 Task: Add an event with the title Second Interview with Robert, date '2024/03/23', time 7:30 AM to 9:30 AMand add a description: Participants will explore techniques for building rapport and establishing positive relationships with team members. They will learn how to create a supportive and inclusive communication environment, fostering trust, respect, and collaboration., put the event into Orange category . Add location for the event as: Kolkata, India, logged in from the account softage.8@softage.netand send the event invitation to softage.6@softage.net and softage.7@softage.net. Set a reminder for the event 83 day before
Action: Mouse moved to (100, 130)
Screenshot: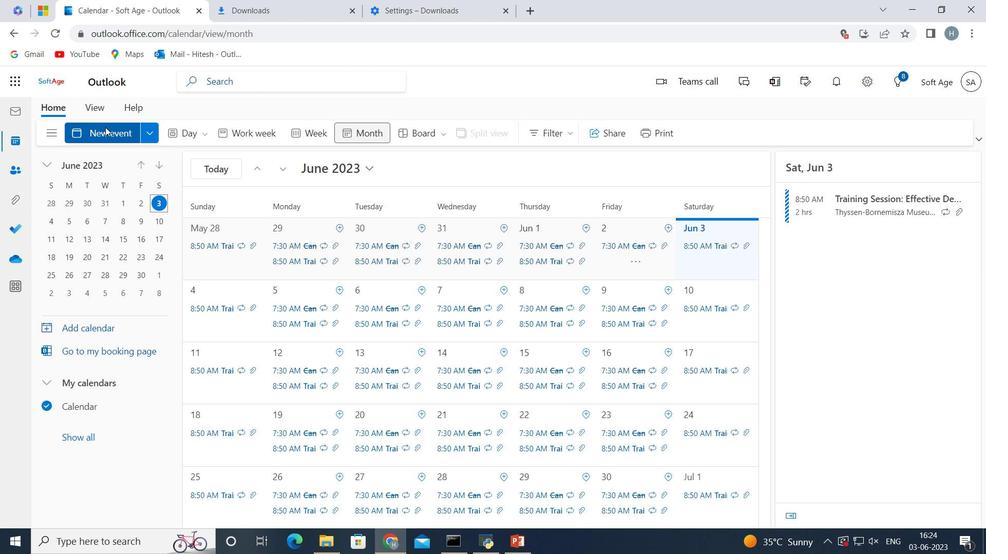 
Action: Mouse pressed left at (100, 130)
Screenshot: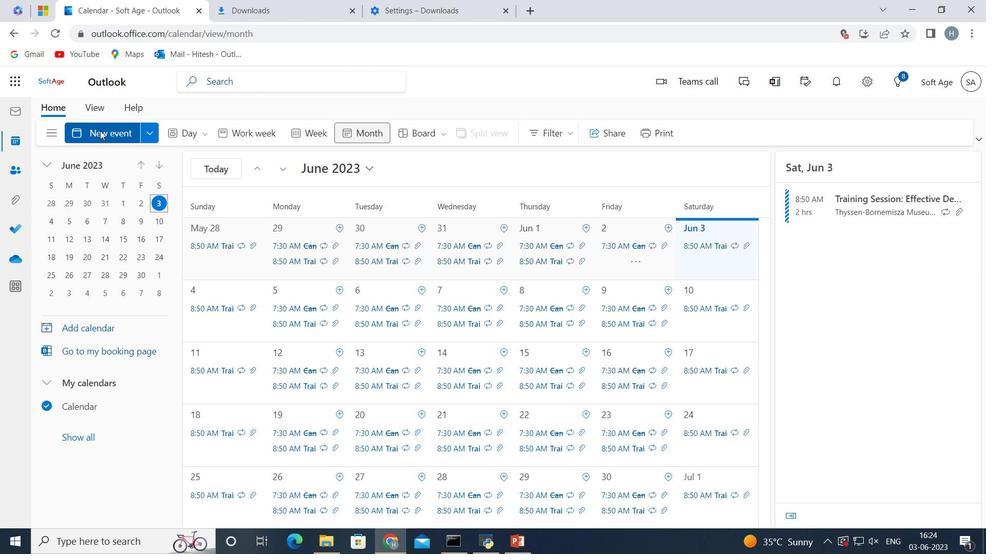 
Action: Mouse moved to (248, 213)
Screenshot: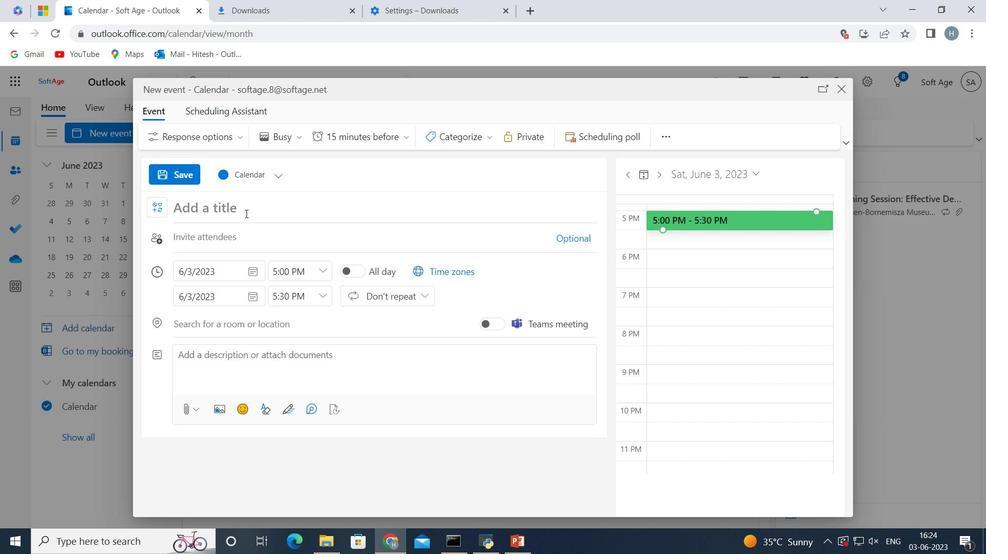
Action: Mouse pressed left at (248, 213)
Screenshot: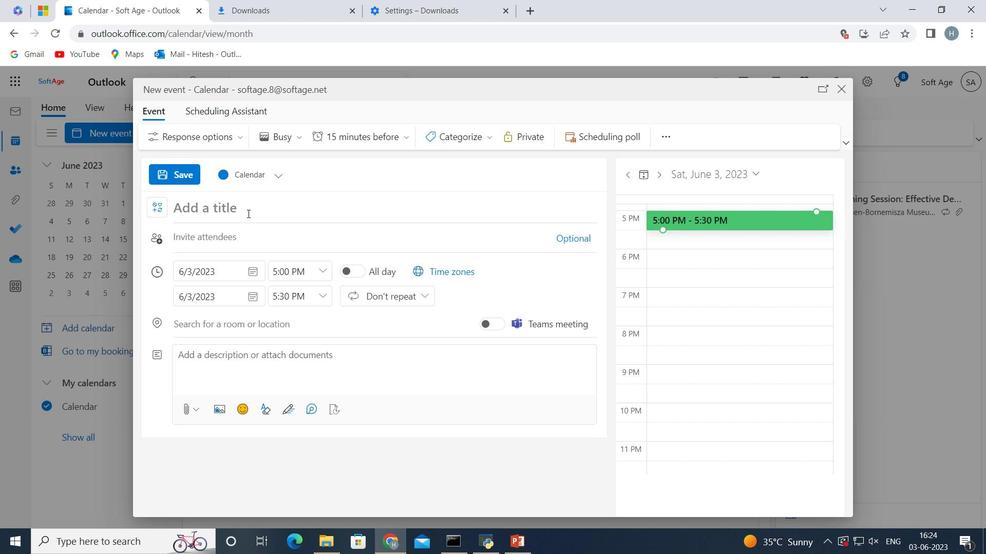
Action: Key pressed <Key.shift><Key.shift>Second<Key.space><Key.shift>Interview<Key.space>with<Key.space><Key.shift><Key.shift><Key.shift>Robert
Screenshot: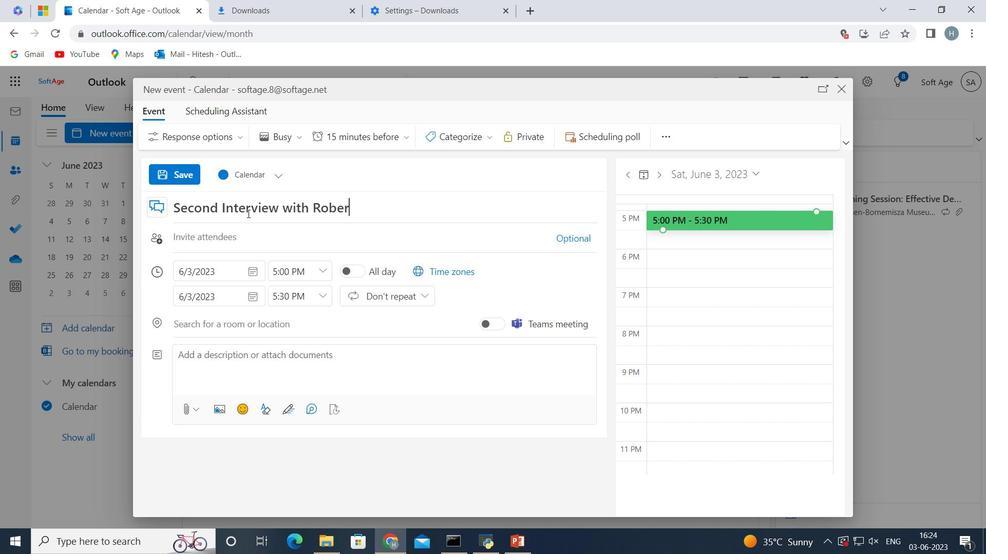 
Action: Mouse moved to (253, 269)
Screenshot: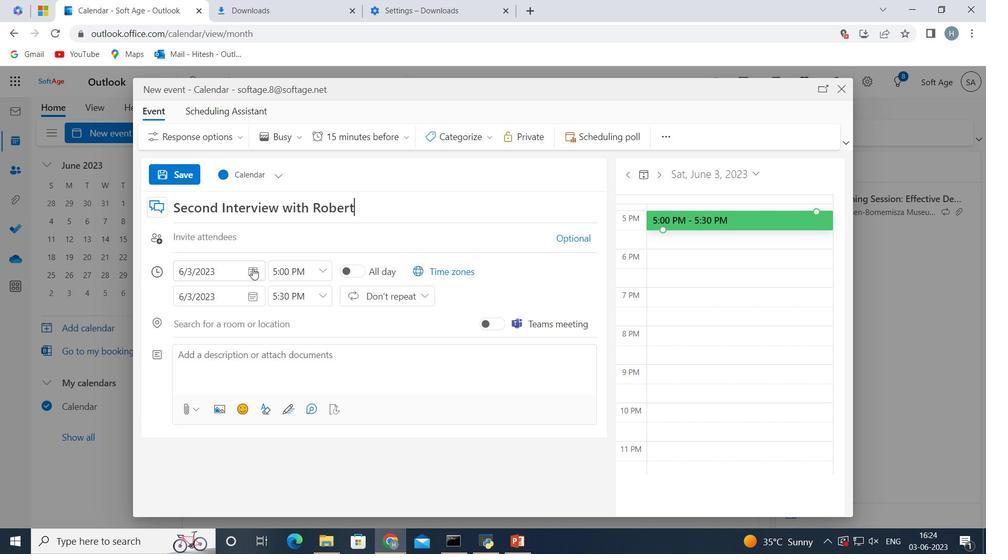 
Action: Mouse pressed left at (253, 269)
Screenshot: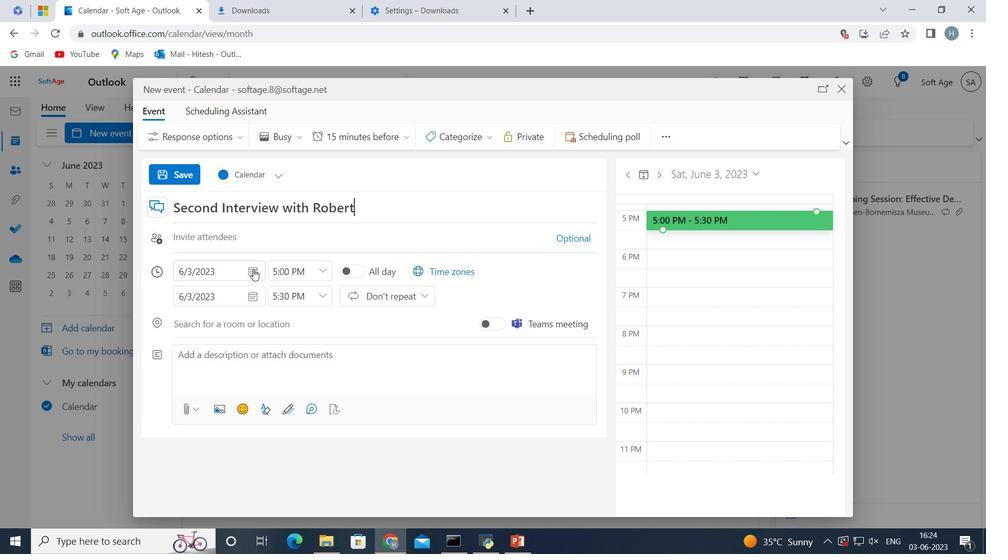 
Action: Mouse moved to (232, 298)
Screenshot: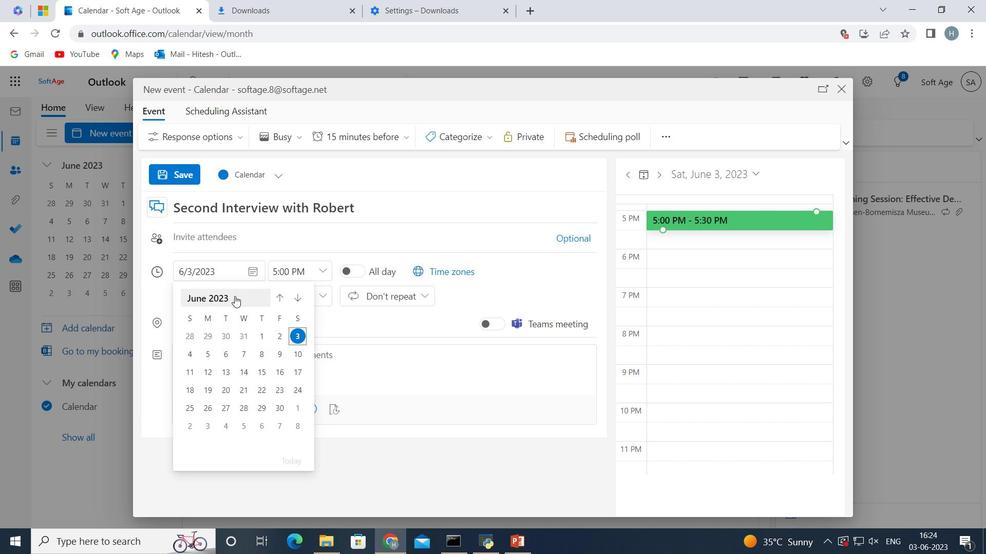 
Action: Mouse pressed left at (232, 298)
Screenshot: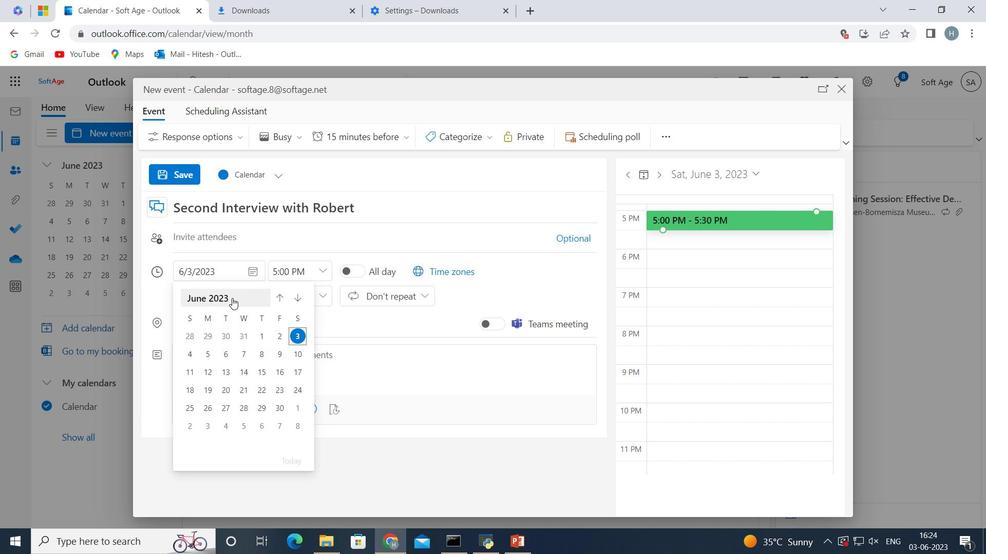 
Action: Mouse pressed left at (232, 298)
Screenshot: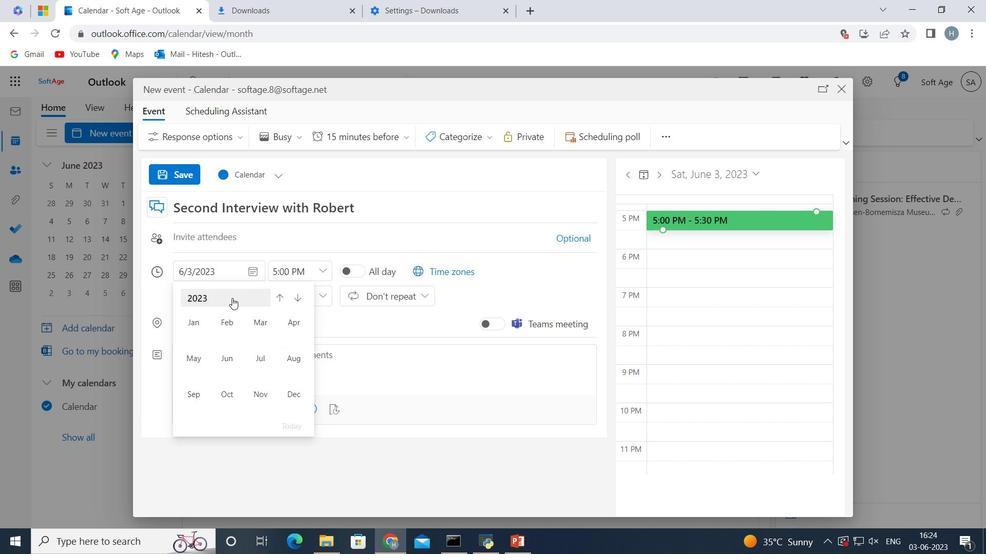 
Action: Mouse moved to (197, 357)
Screenshot: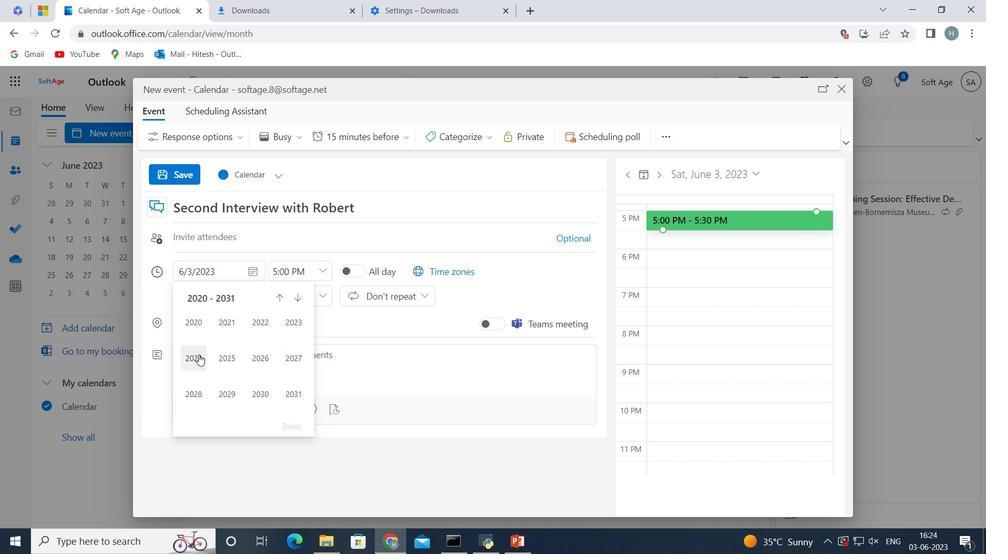 
Action: Mouse pressed left at (197, 357)
Screenshot: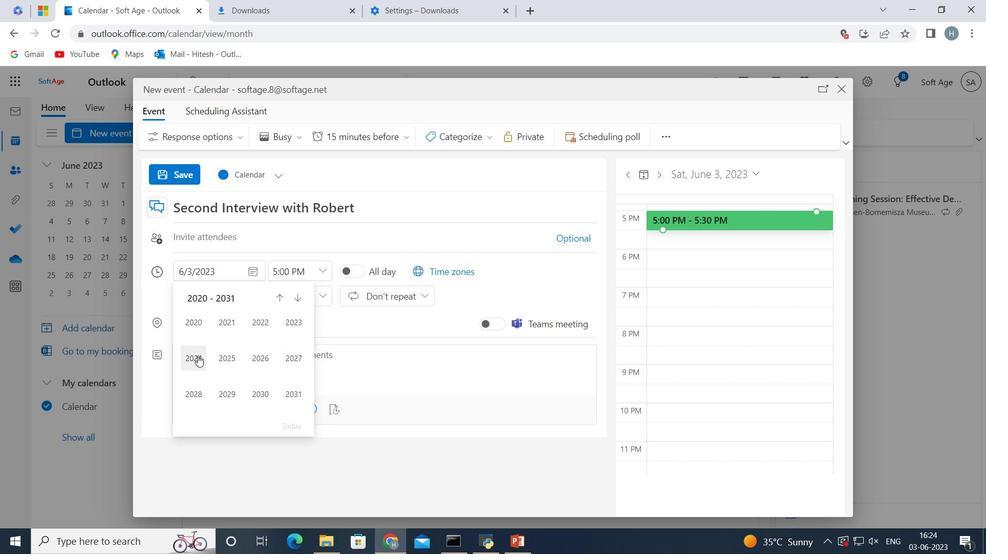 
Action: Mouse moved to (254, 328)
Screenshot: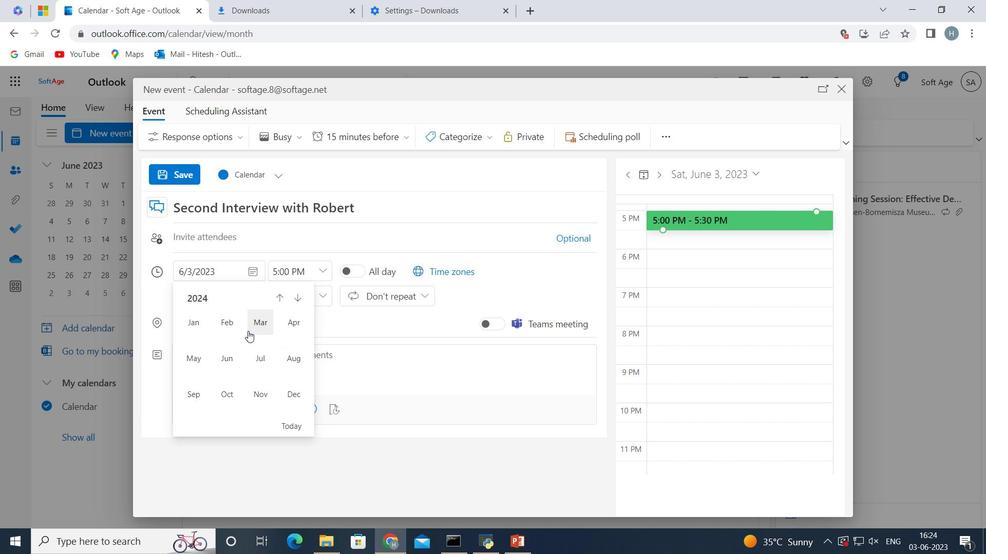 
Action: Mouse pressed left at (254, 328)
Screenshot: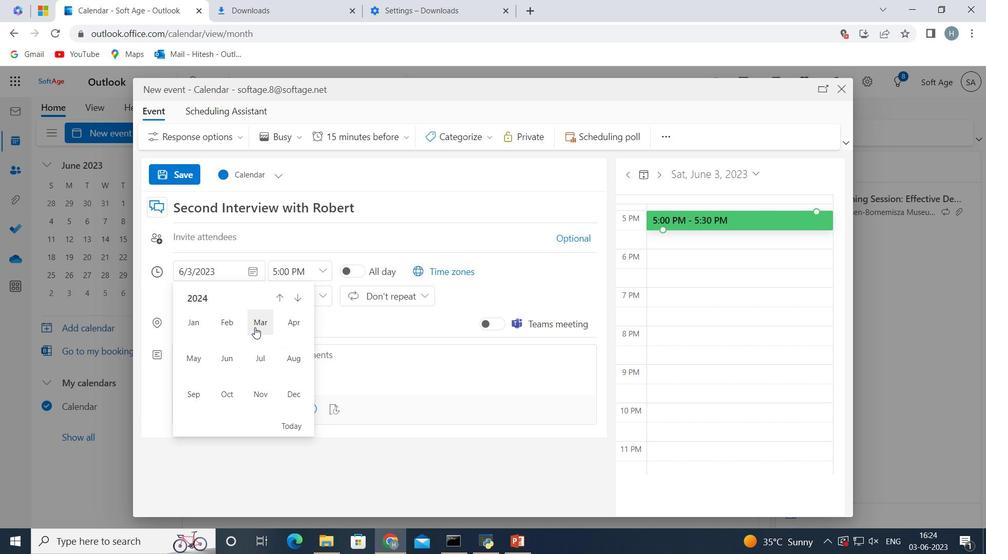 
Action: Mouse moved to (293, 388)
Screenshot: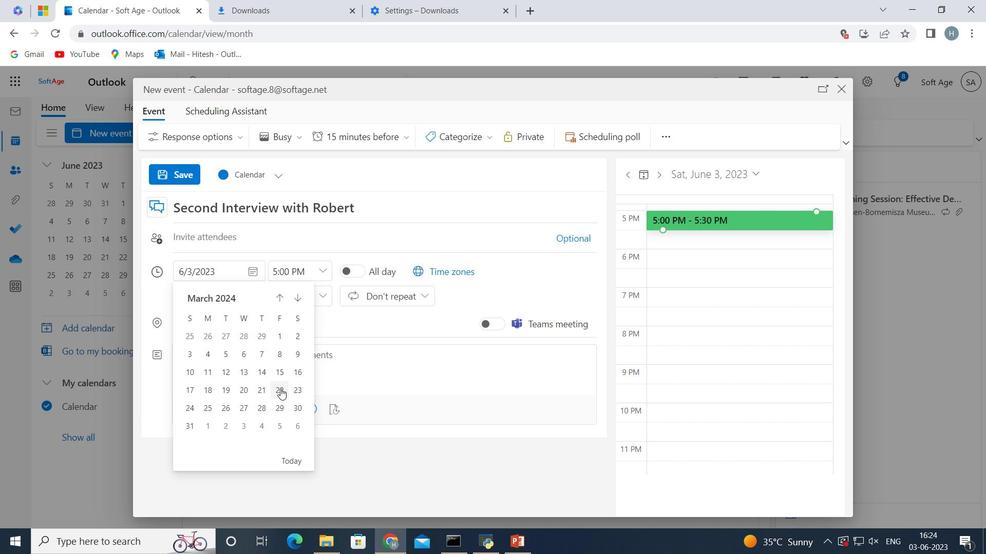 
Action: Mouse pressed left at (293, 388)
Screenshot: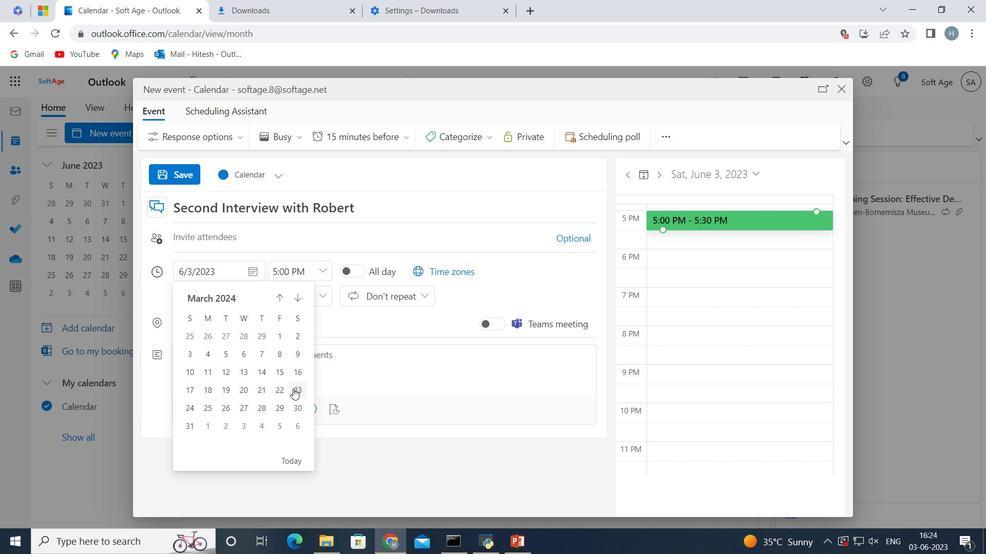 
Action: Mouse moved to (315, 272)
Screenshot: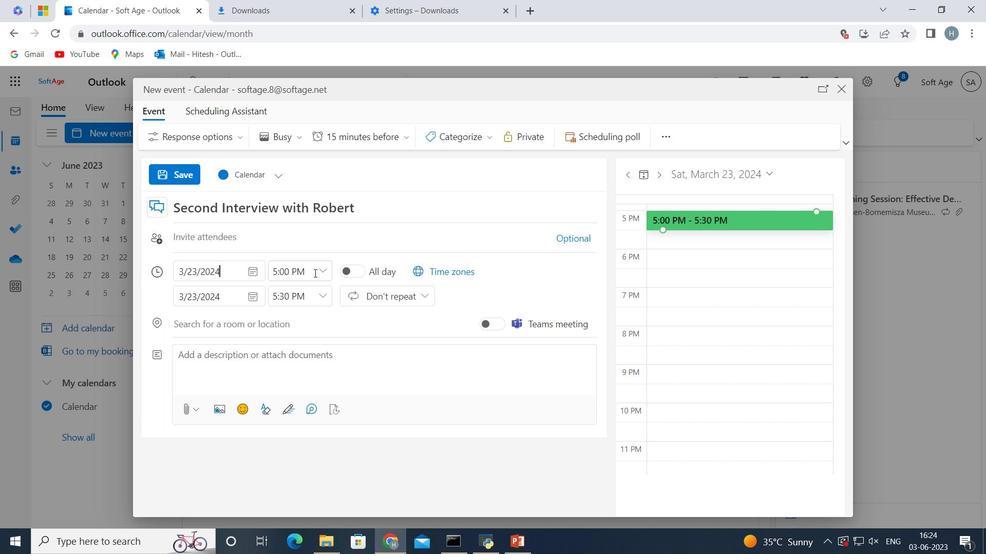 
Action: Mouse pressed left at (315, 272)
Screenshot: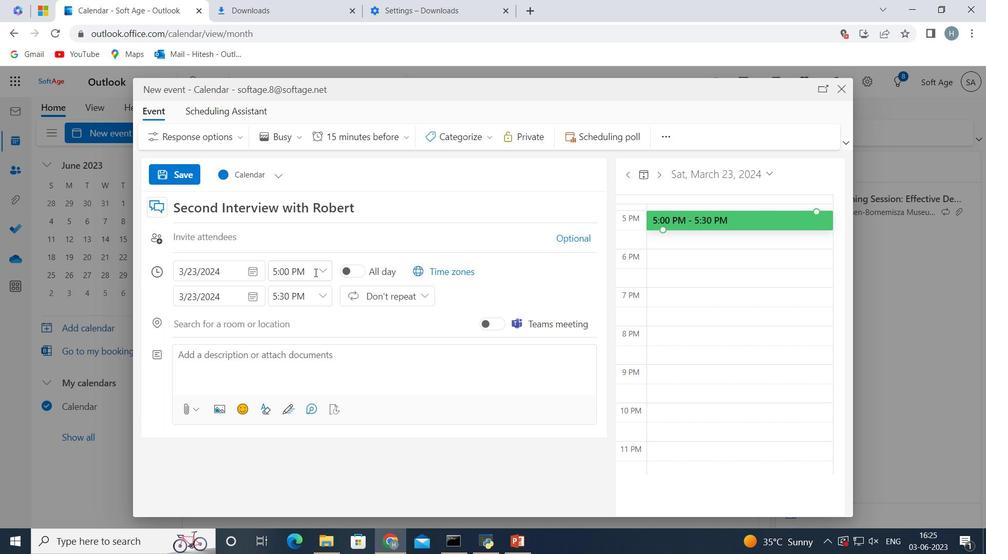 
Action: Mouse moved to (322, 268)
Screenshot: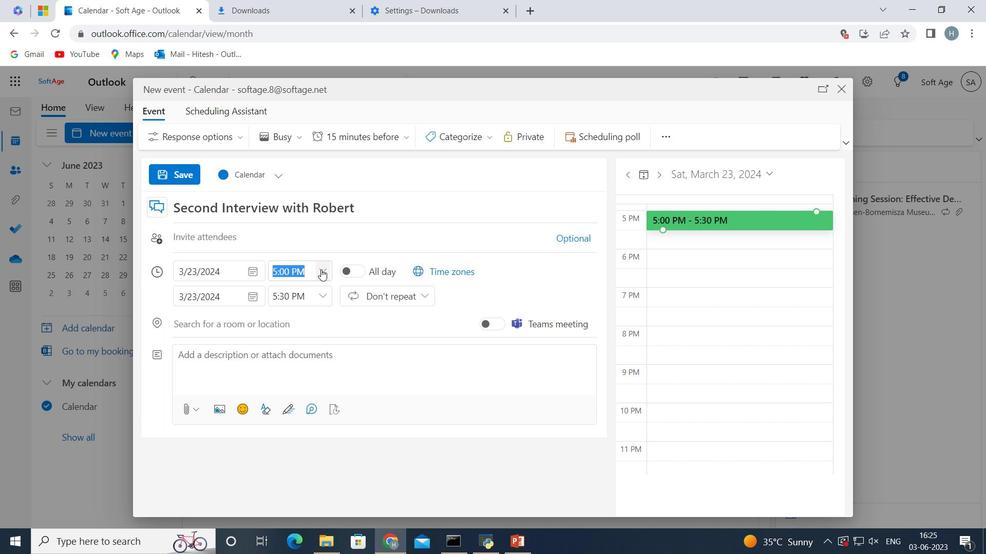 
Action: Mouse pressed left at (322, 268)
Screenshot: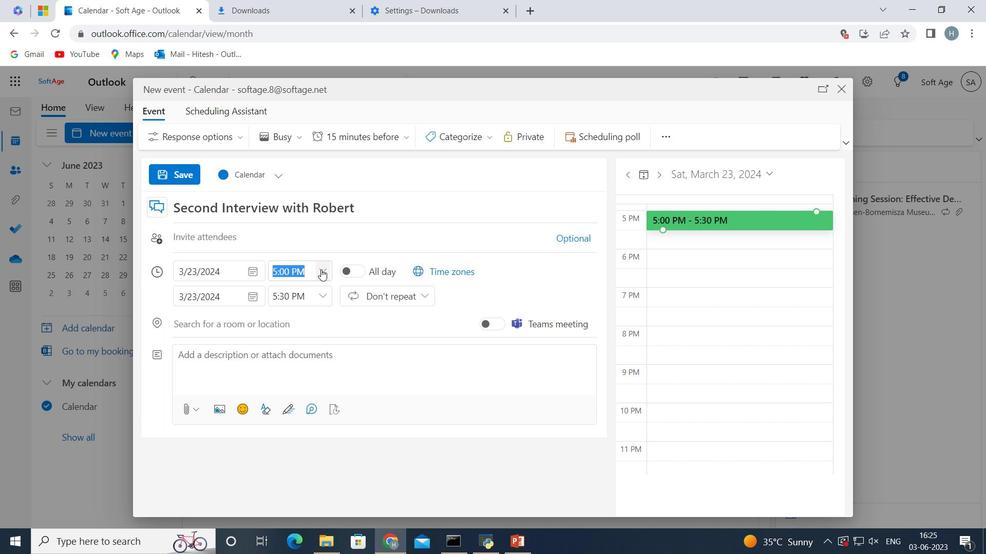 
Action: Mouse moved to (307, 325)
Screenshot: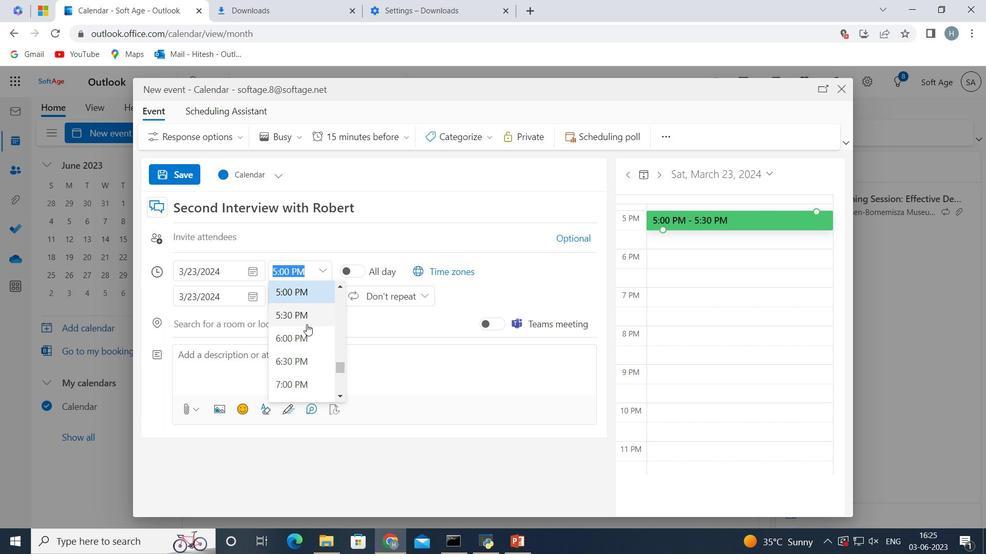 
Action: Mouse scrolled (307, 326) with delta (0, 0)
Screenshot: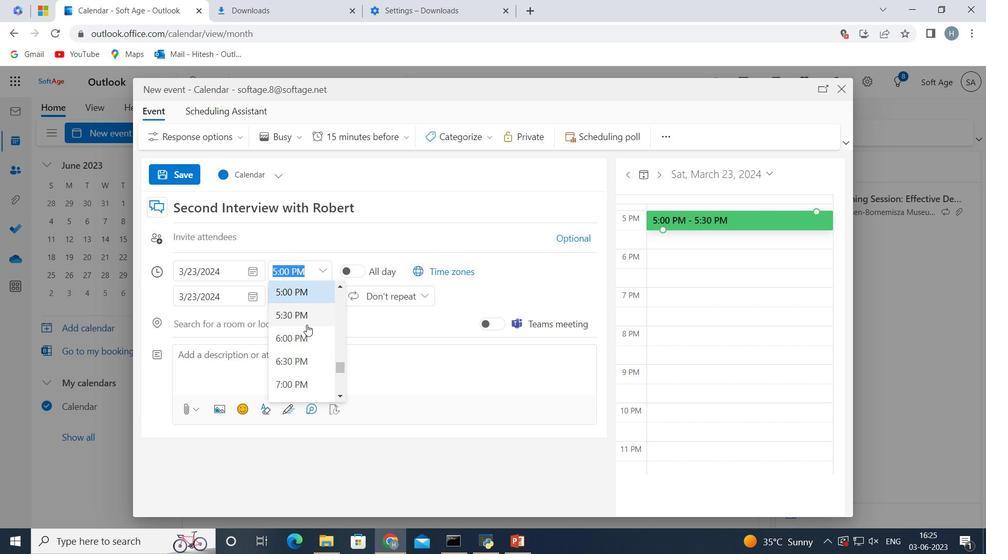 
Action: Mouse scrolled (307, 326) with delta (0, 0)
Screenshot: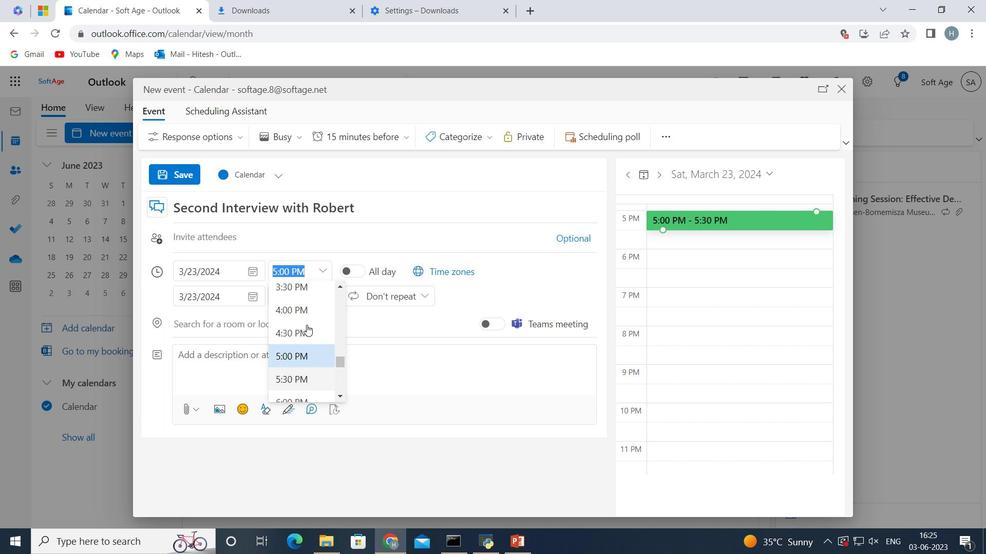 
Action: Mouse scrolled (307, 326) with delta (0, 0)
Screenshot: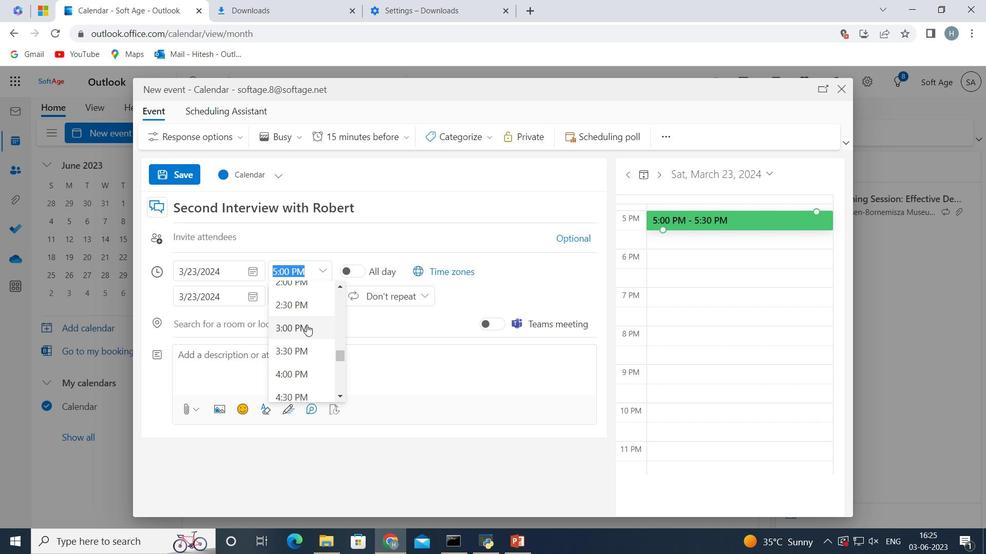 
Action: Mouse scrolled (307, 326) with delta (0, 0)
Screenshot: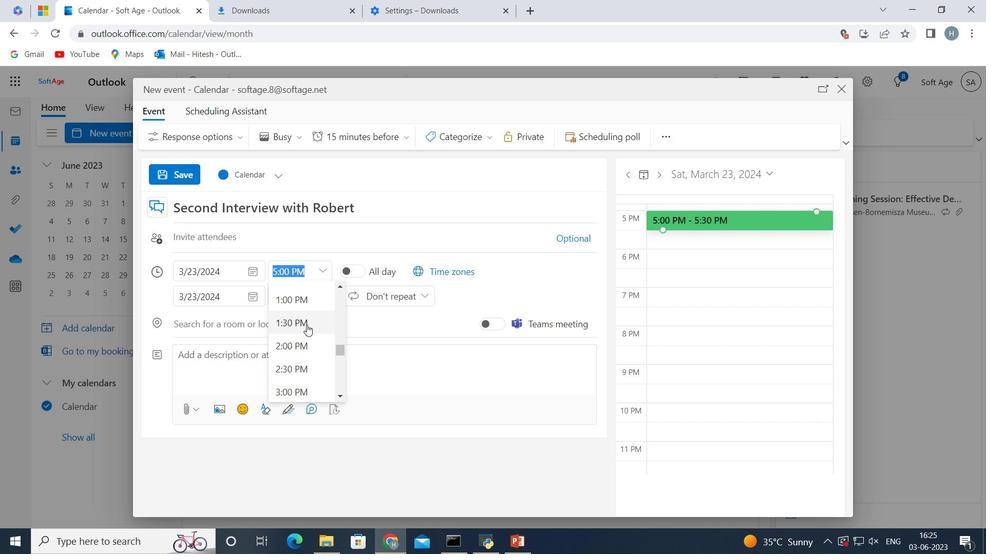 
Action: Mouse scrolled (307, 326) with delta (0, 0)
Screenshot: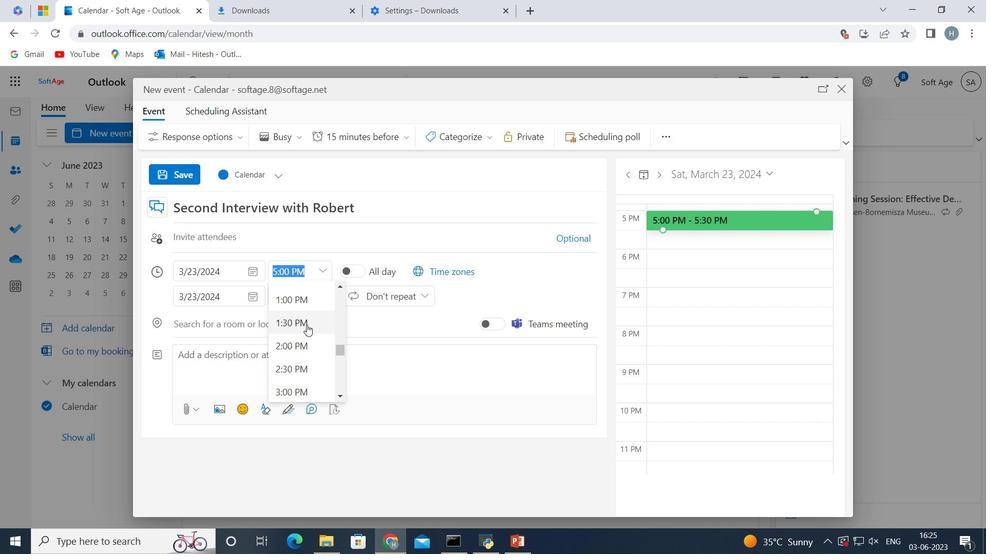 
Action: Mouse scrolled (307, 326) with delta (0, 0)
Screenshot: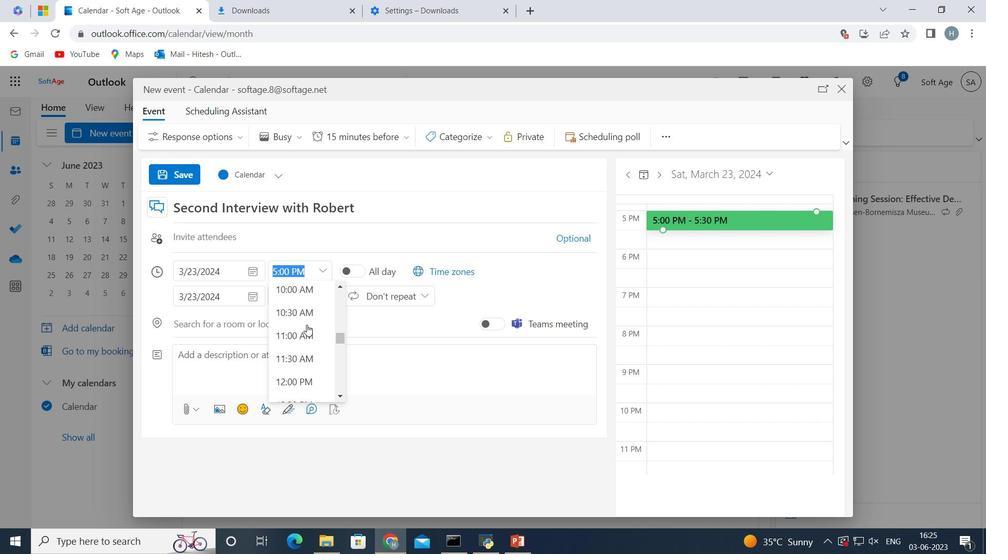 
Action: Mouse scrolled (307, 326) with delta (0, 0)
Screenshot: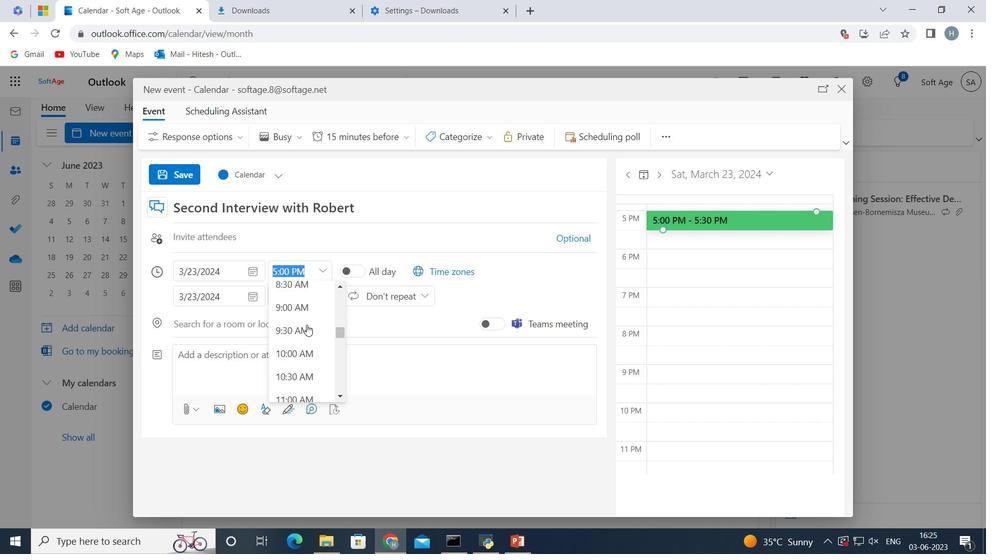 
Action: Mouse scrolled (307, 326) with delta (0, 0)
Screenshot: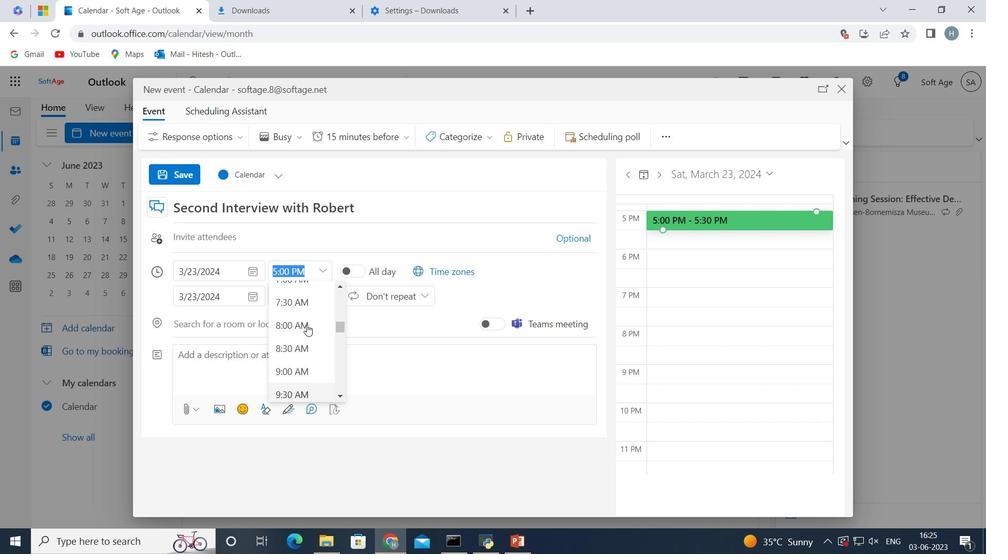 
Action: Mouse moved to (292, 360)
Screenshot: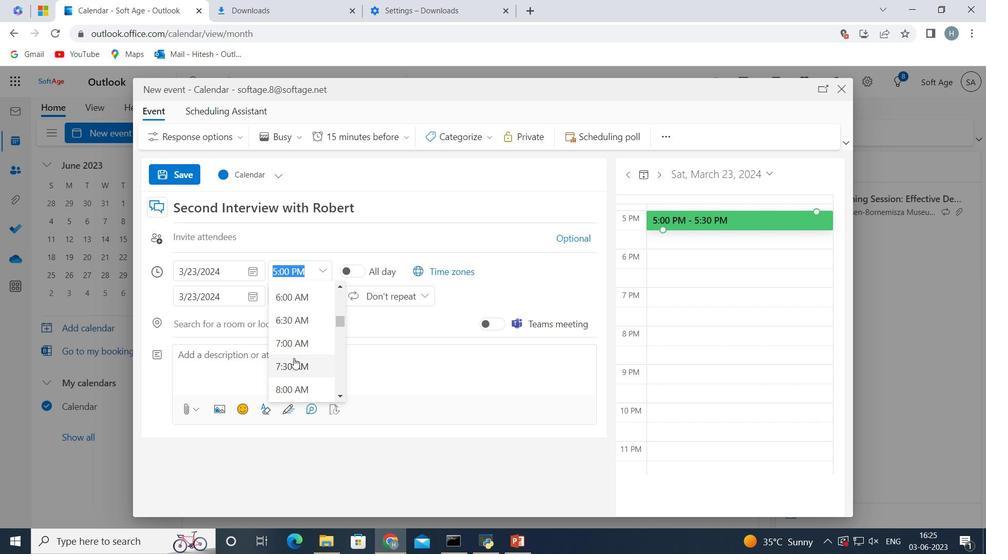 
Action: Mouse pressed left at (292, 360)
Screenshot: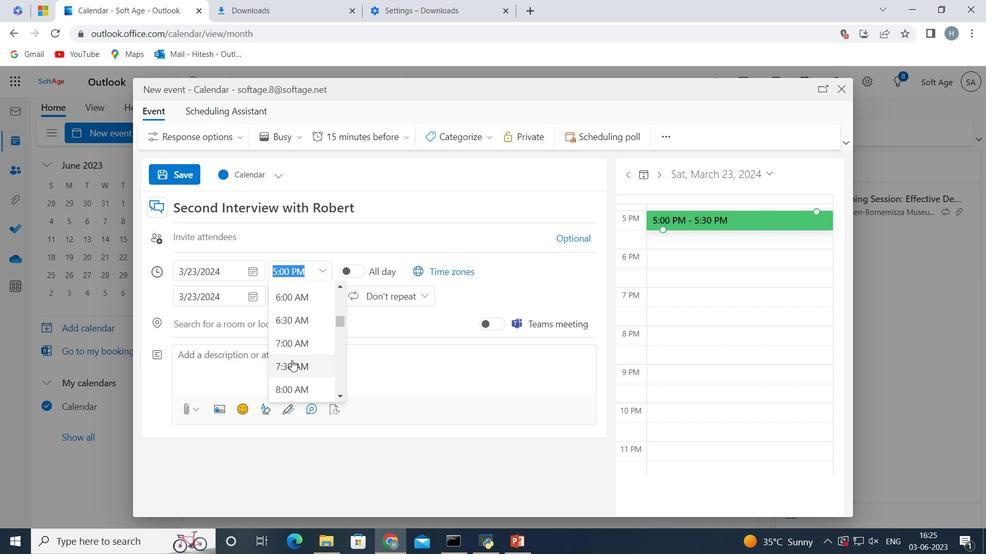 
Action: Mouse moved to (321, 293)
Screenshot: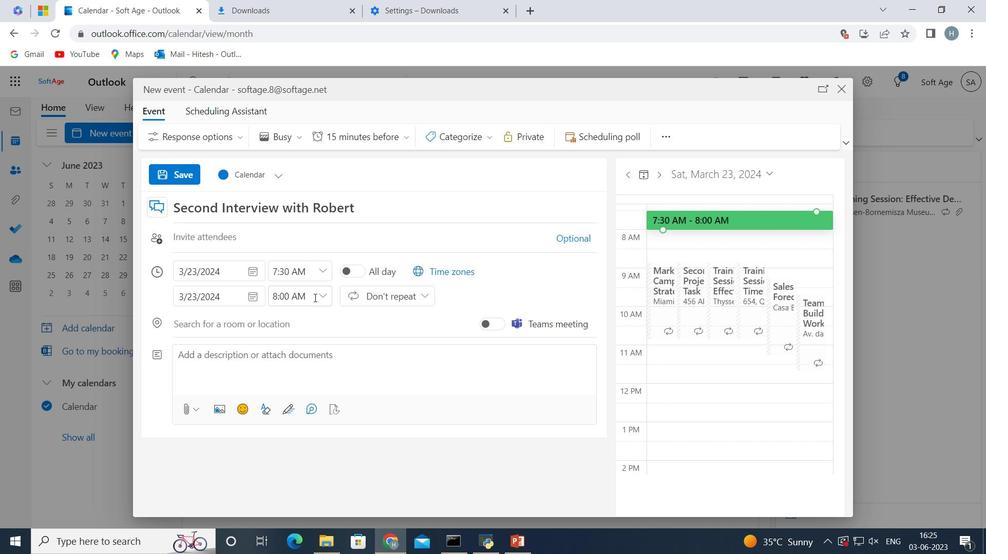 
Action: Mouse pressed left at (321, 293)
Screenshot: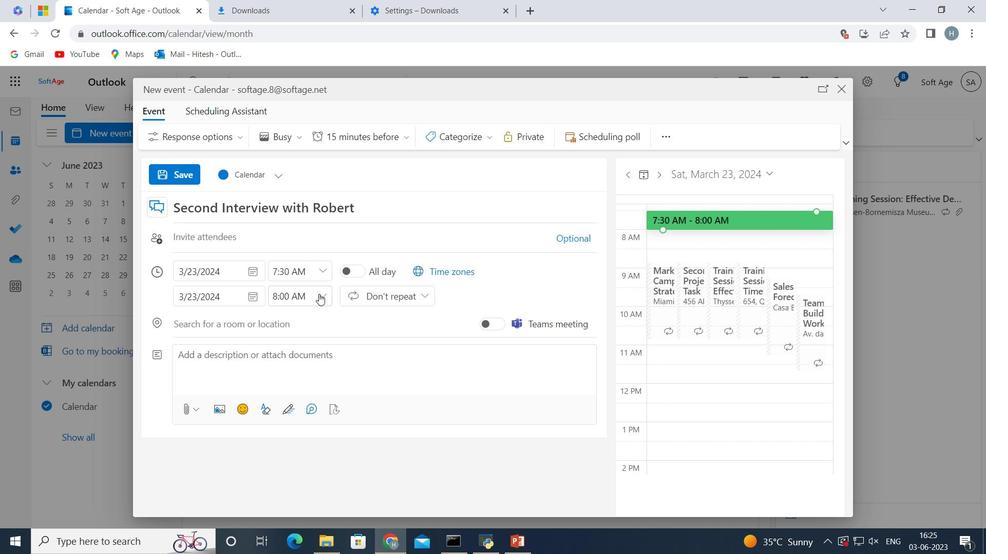 
Action: Mouse moved to (309, 380)
Screenshot: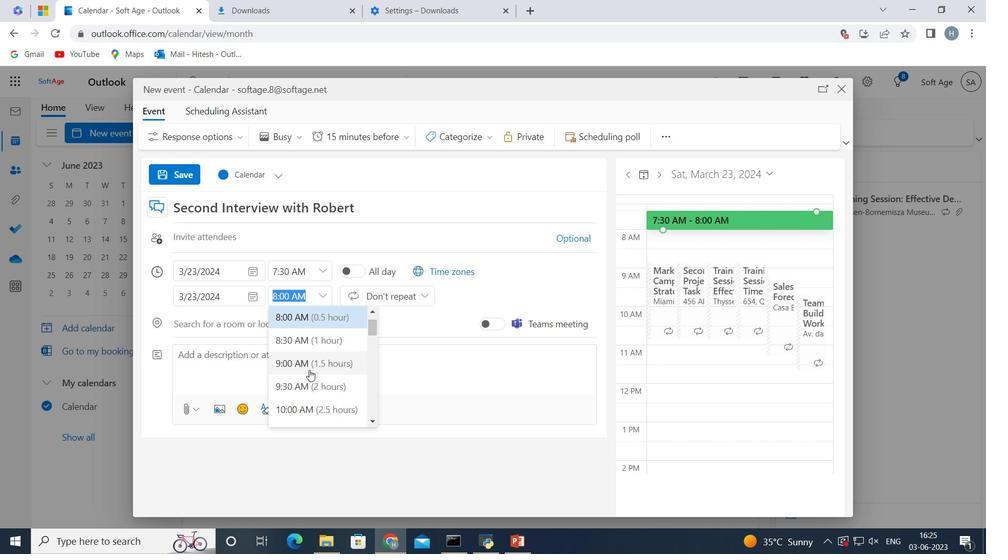 
Action: Mouse pressed left at (309, 380)
Screenshot: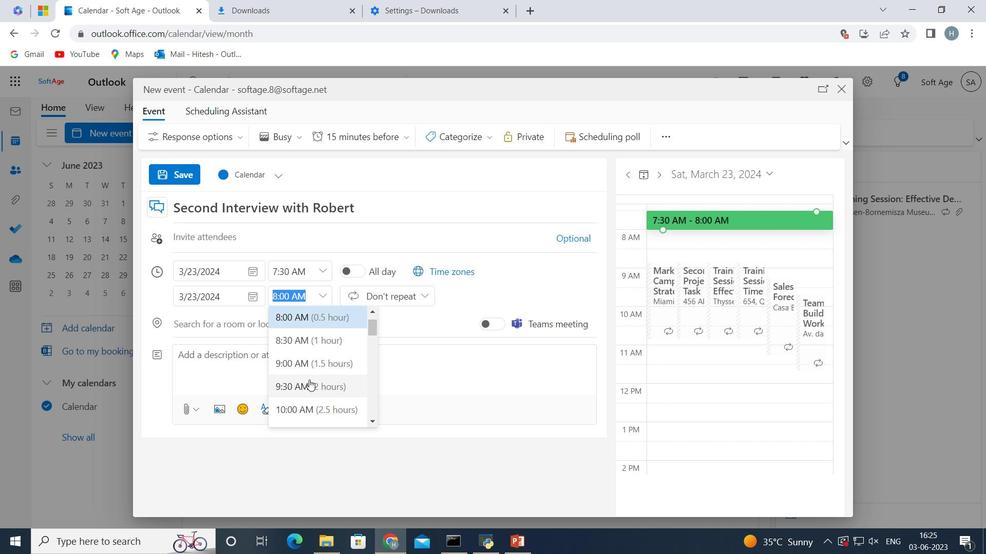 
Action: Mouse moved to (234, 358)
Screenshot: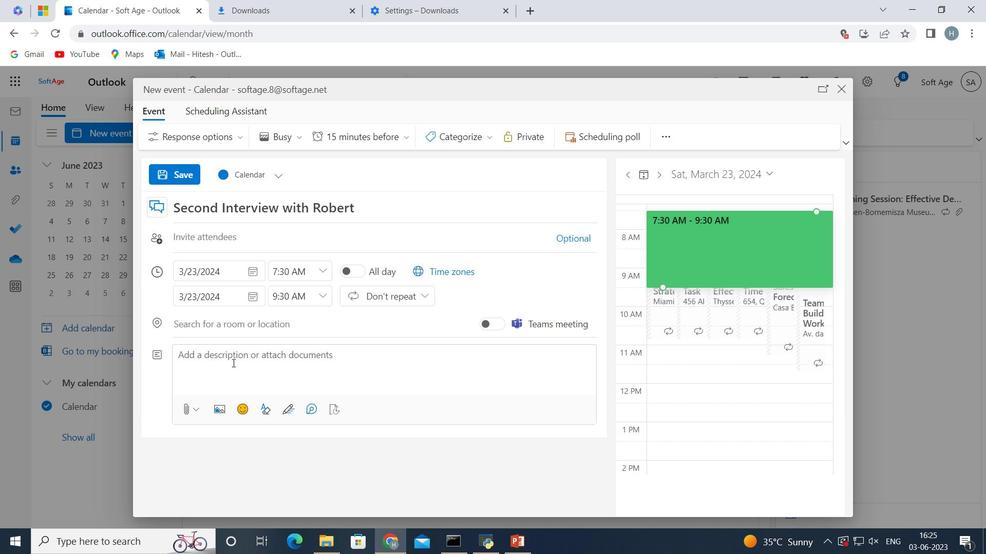 
Action: Mouse pressed left at (234, 358)
Screenshot: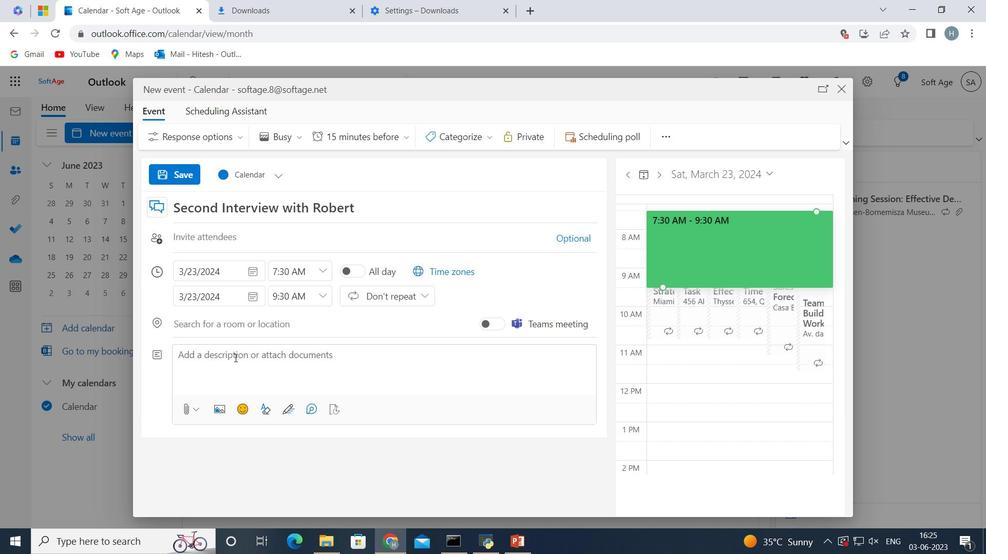 
Action: Key pressed <Key.shift><Key.shift><Key.shift>Participants<Key.space>will<Key.space>explore<Key.space>techniques<Key.space>for<Key.space>building<Key.space>rapport<Key.space>and<Key.space>establishing<Key.space>positive<Key.space>relationships<Key.space>with<Key.space>team<Key.space>members.<Key.space><Key.shift>They<Key.space>will<Key.space>learn<Key.space>how<Key.space>to<Key.space>create<Key.space>a<Key.space>supportive<Key.space>and<Key.space>inclusive<Key.space>communication<Key.space>environment,<Key.space>fostering<Key.space>trust,<Key.space>respect,<Key.space>and<Key.space>collaboration.<Key.space>
Screenshot: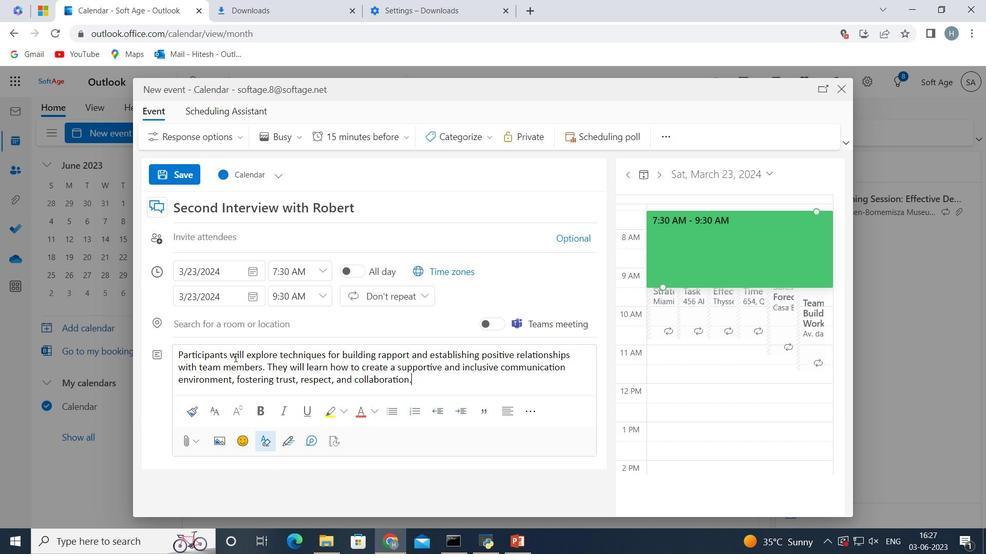 
Action: Mouse moved to (491, 135)
Screenshot: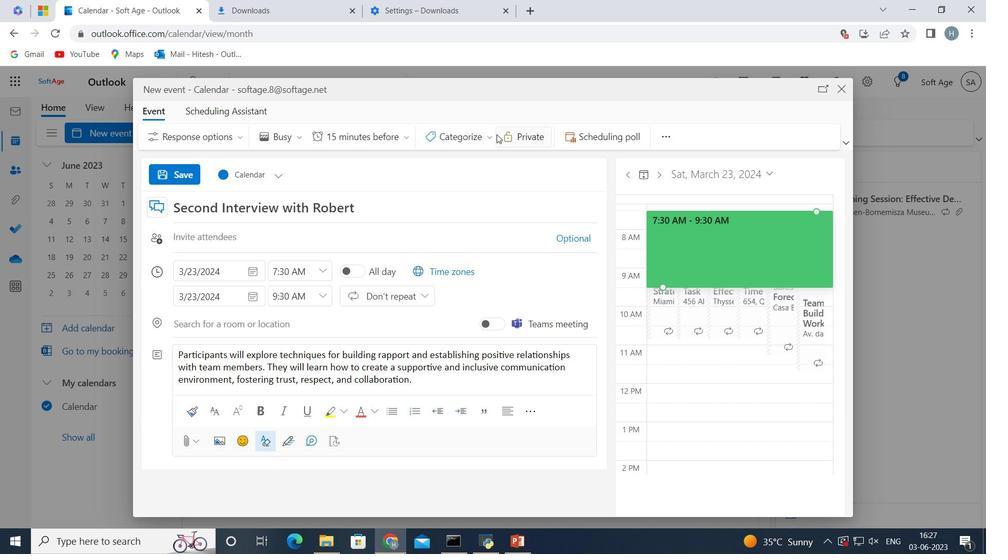 
Action: Mouse pressed left at (491, 135)
Screenshot: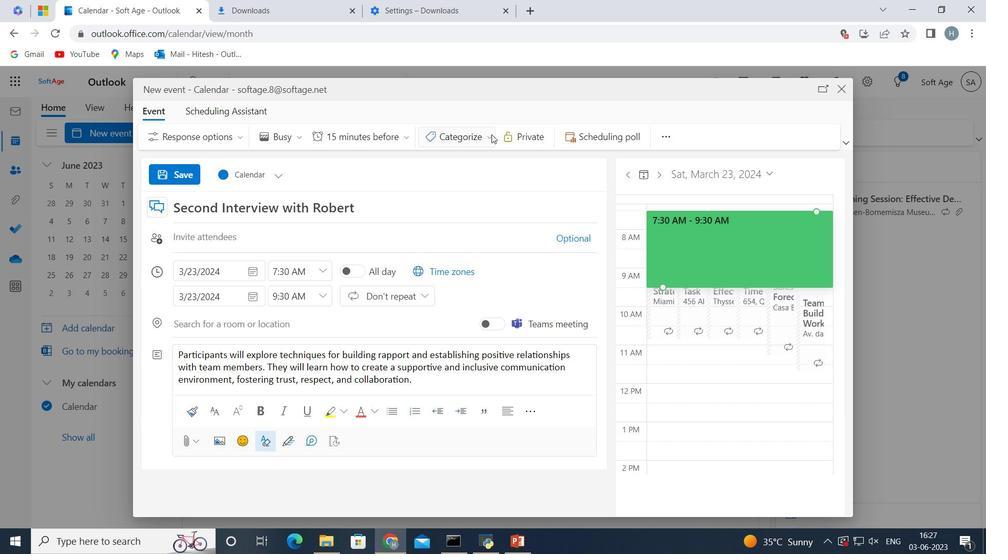 
Action: Mouse moved to (477, 203)
Screenshot: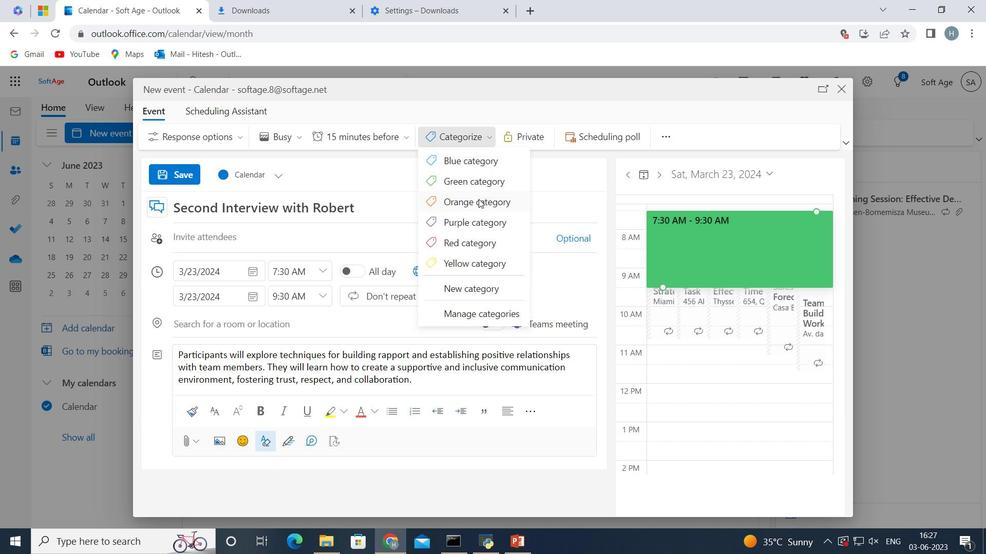 
Action: Mouse pressed left at (477, 203)
Screenshot: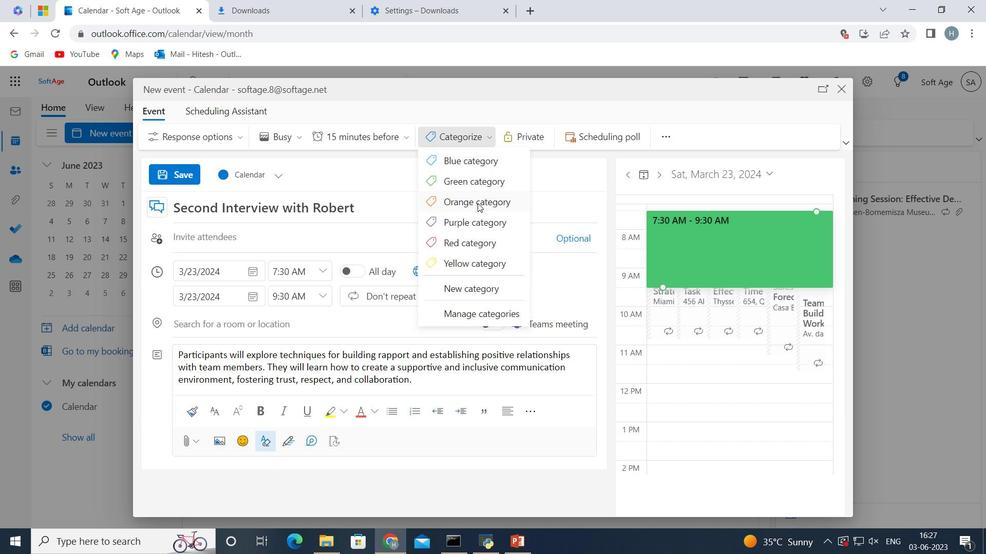 
Action: Mouse moved to (288, 324)
Screenshot: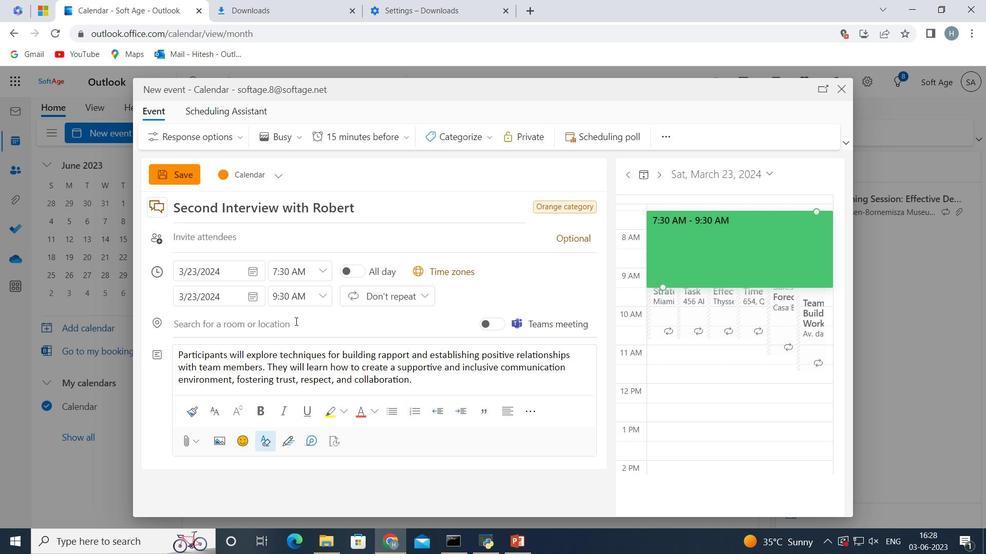 
Action: Mouse pressed left at (288, 324)
Screenshot: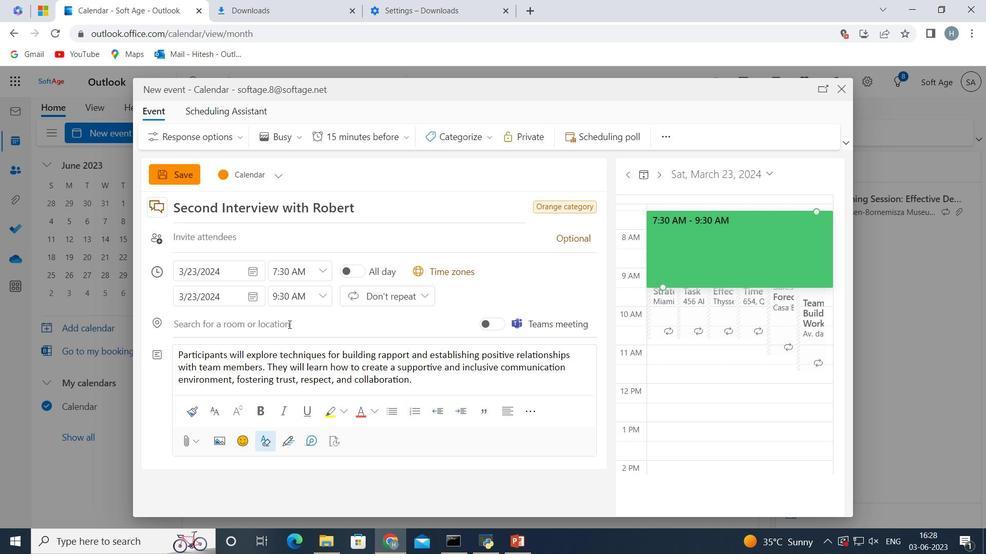 
Action: Key pressed <Key.shift>Kolkata<Key.space><Key.backspace>,<Key.space><Key.shift>India
Screenshot: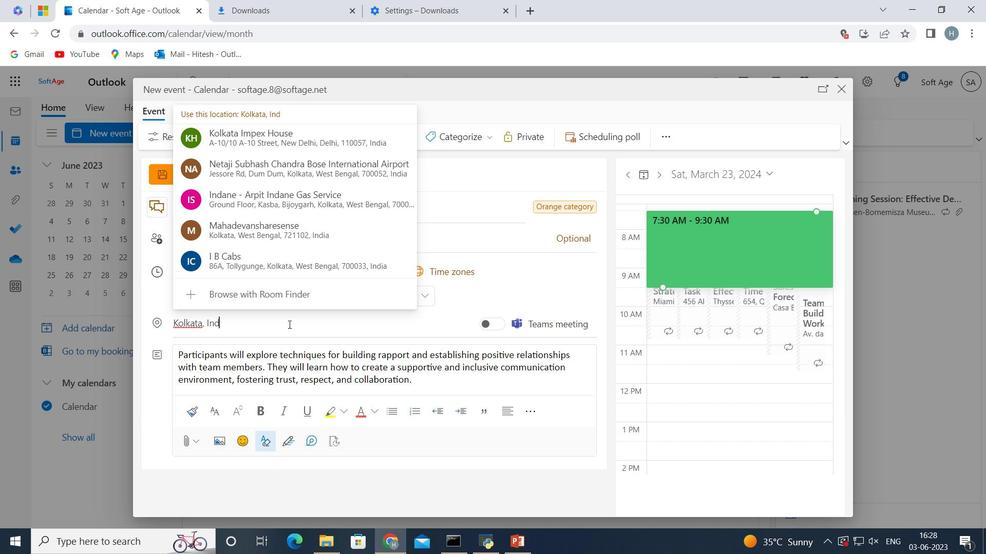 
Action: Mouse pressed left at (288, 324)
Screenshot: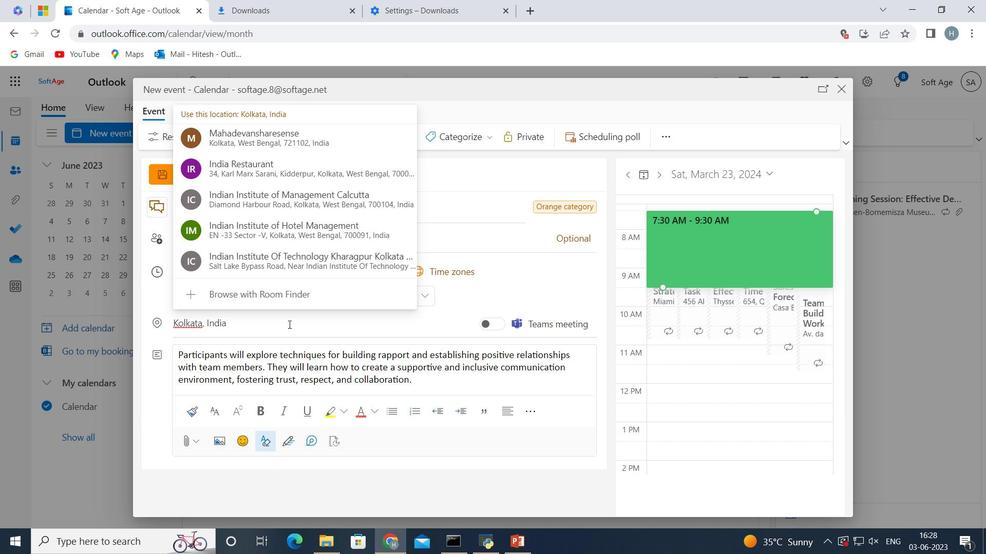 
Action: Mouse moved to (522, 274)
Screenshot: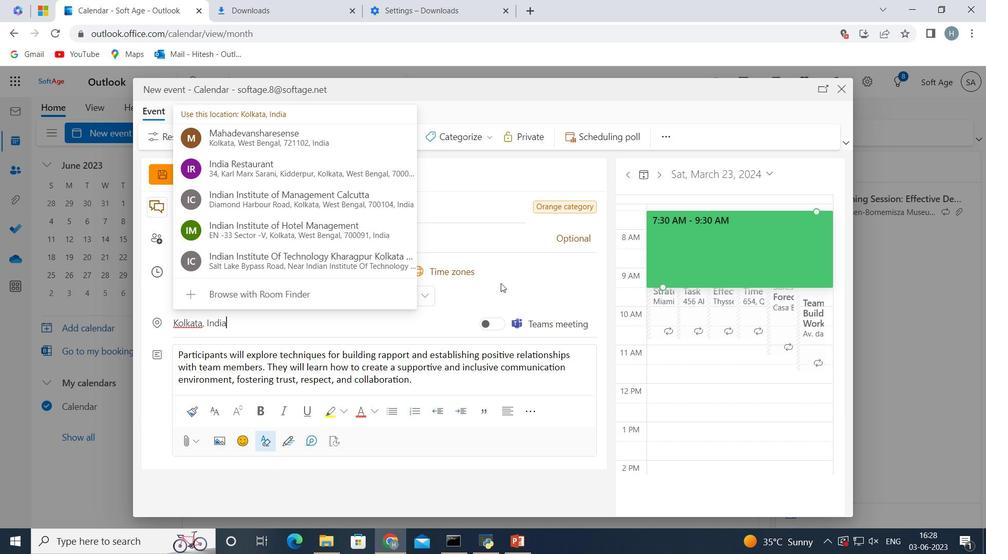 
Action: Mouse pressed left at (522, 274)
Screenshot: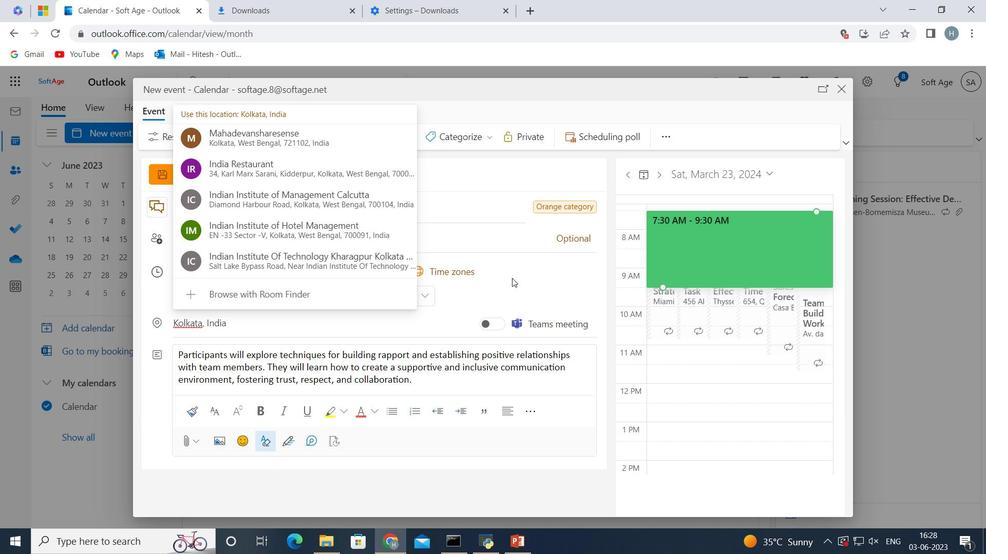 
Action: Mouse moved to (265, 239)
Screenshot: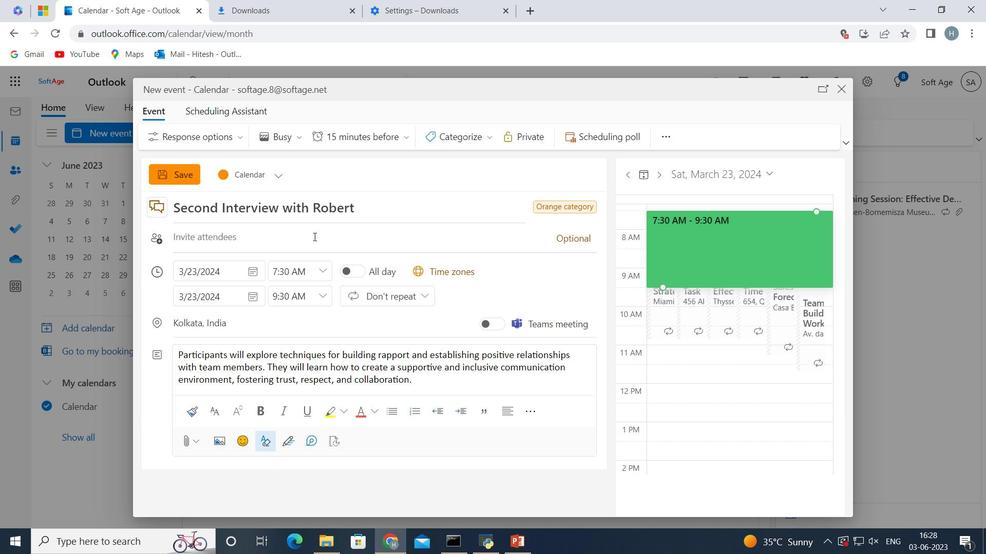 
Action: Mouse pressed left at (265, 239)
Screenshot: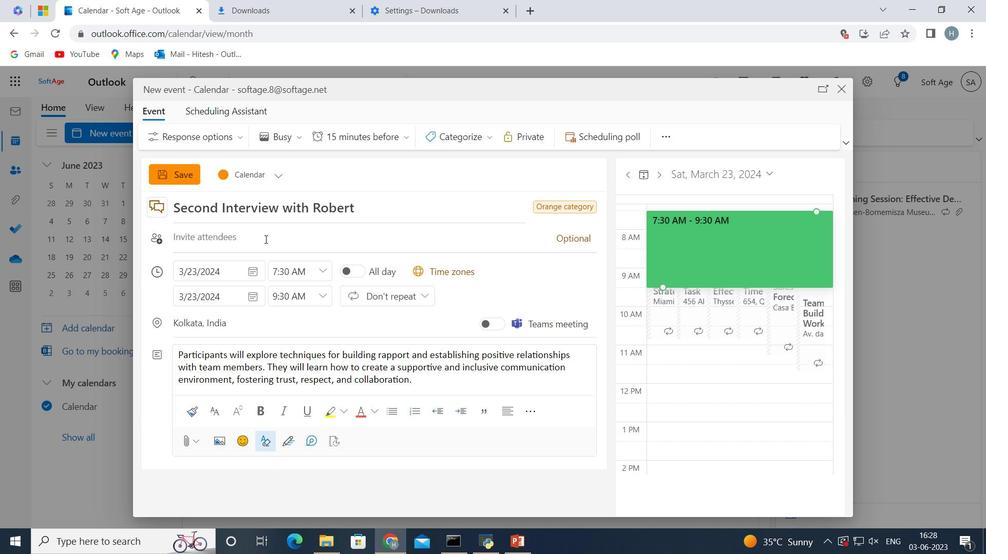 
Action: Key pressed softage.6<Key.shift>@softage.net
Screenshot: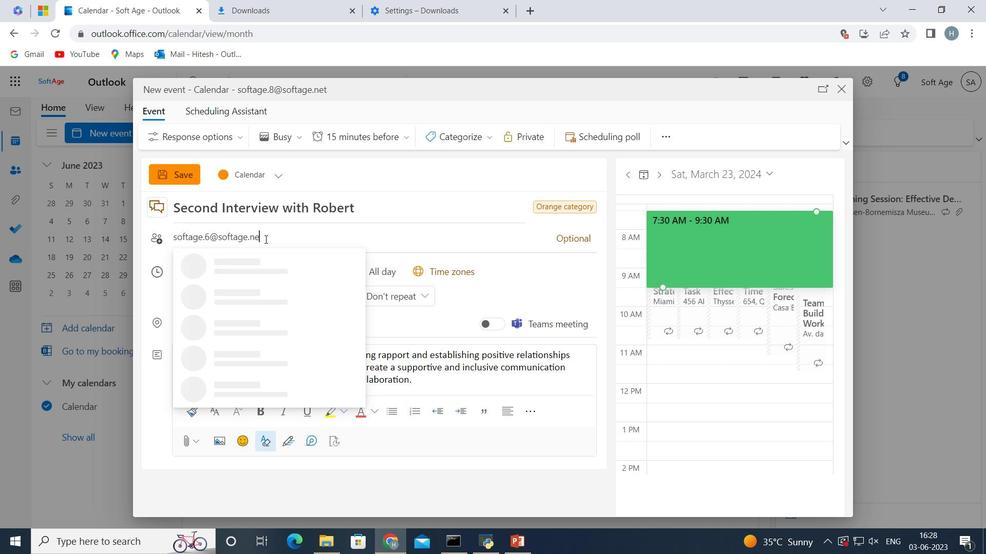 
Action: Mouse moved to (258, 269)
Screenshot: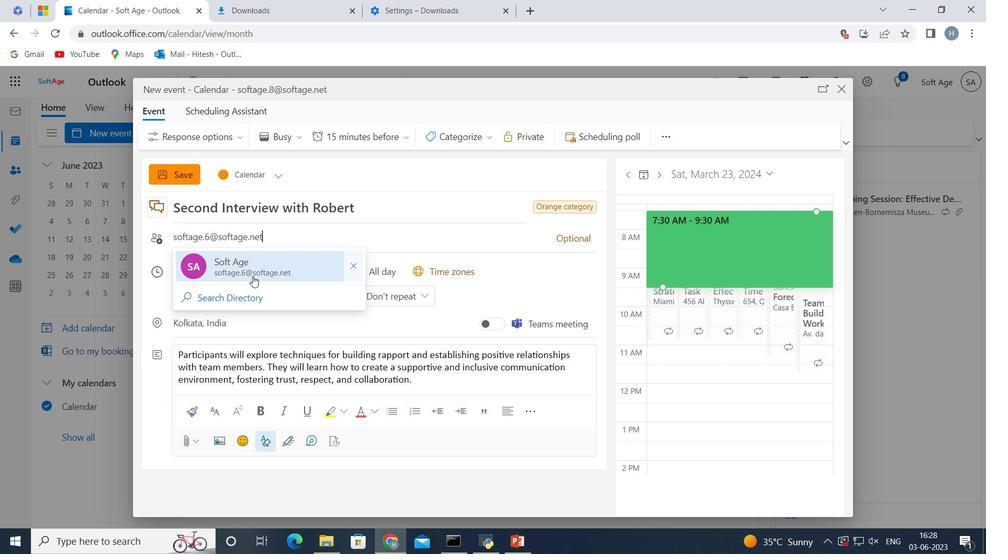 
Action: Mouse pressed left at (258, 269)
Screenshot: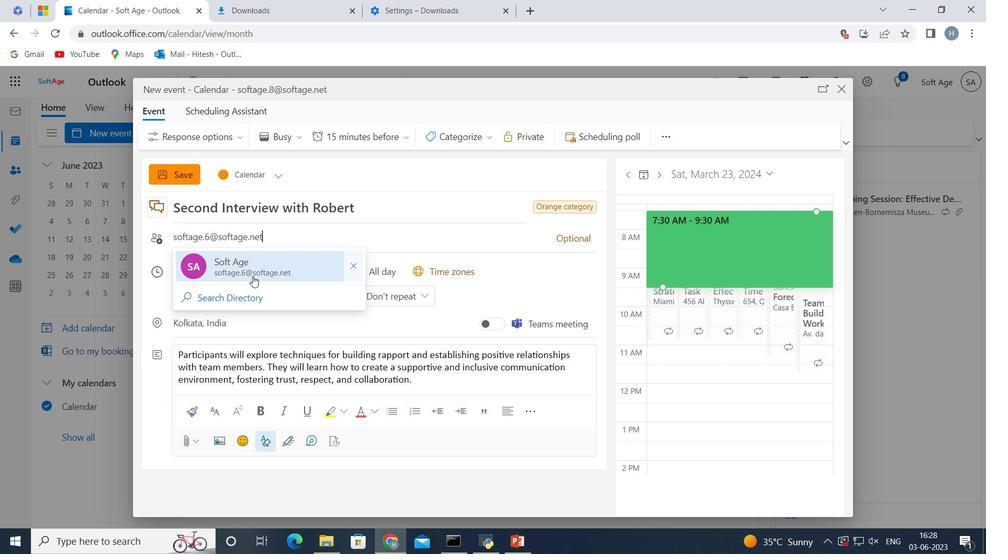 
Action: Mouse moved to (255, 237)
Screenshot: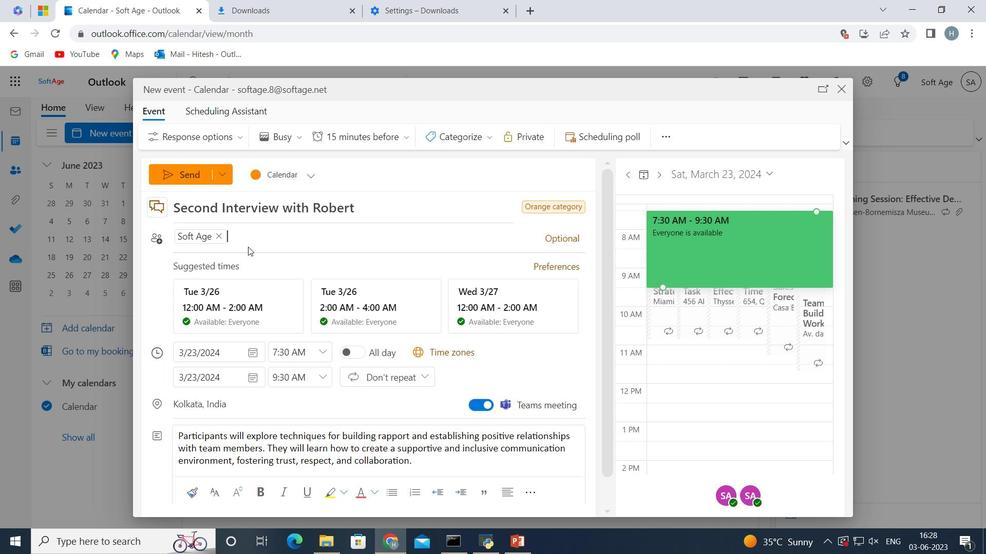 
Action: Key pressed softage.7<Key.shift>@s
Screenshot: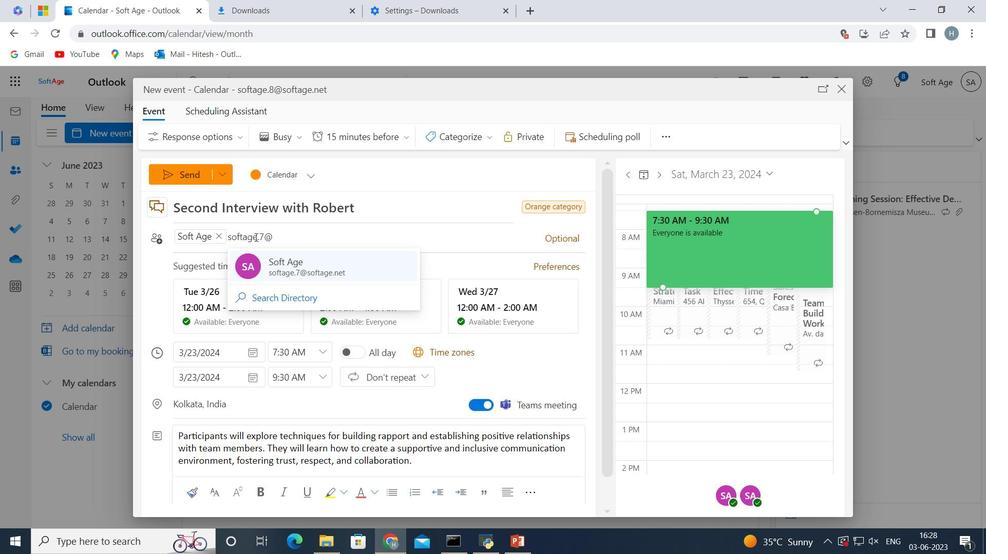 
Action: Mouse moved to (261, 237)
Screenshot: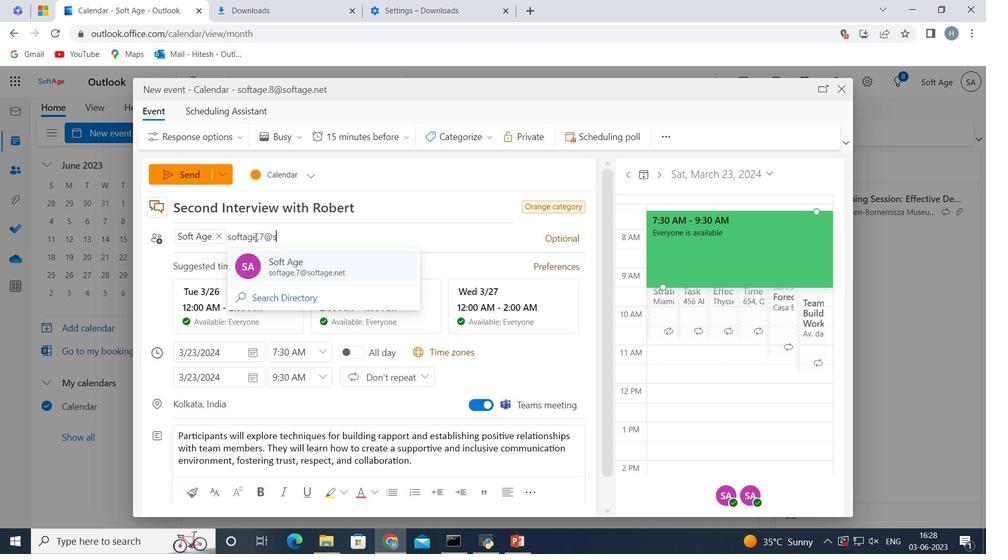 
Action: Key pressed of
Screenshot: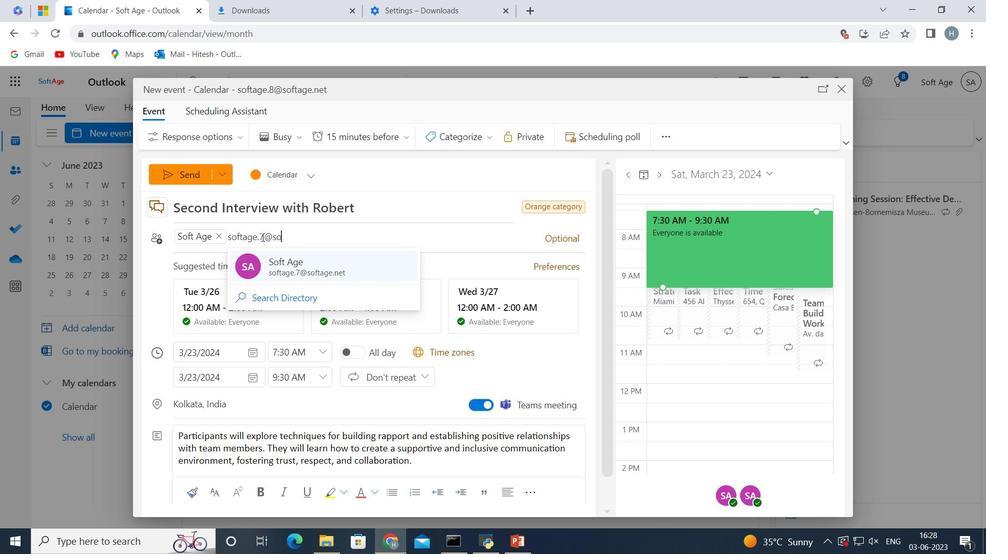
Action: Mouse moved to (262, 237)
Screenshot: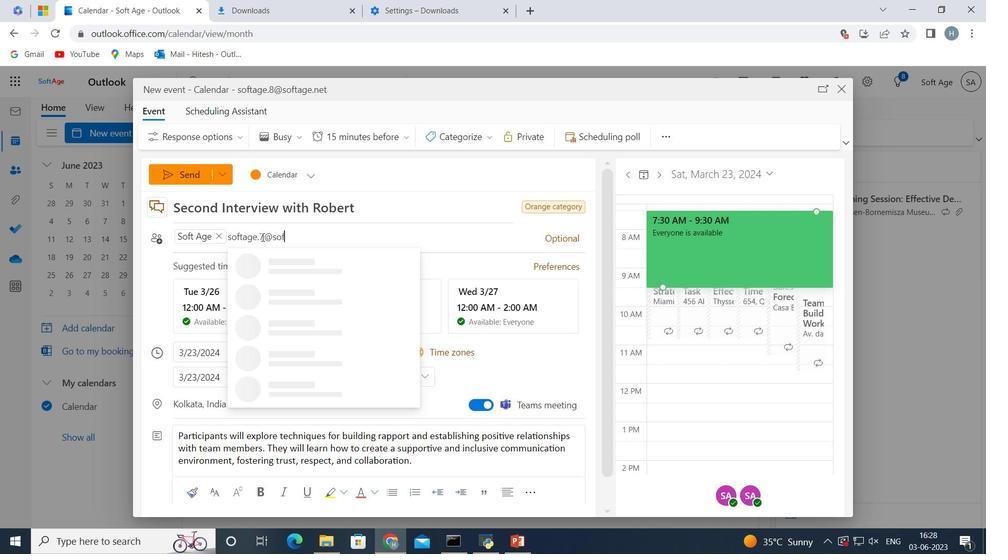 
Action: Key pressed tage.net
Screenshot: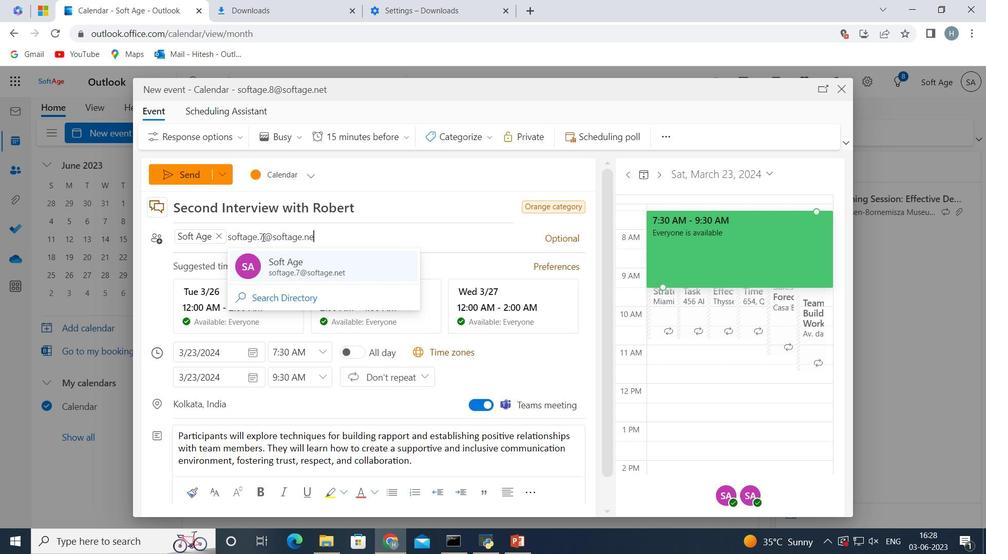 
Action: Mouse moved to (245, 260)
Screenshot: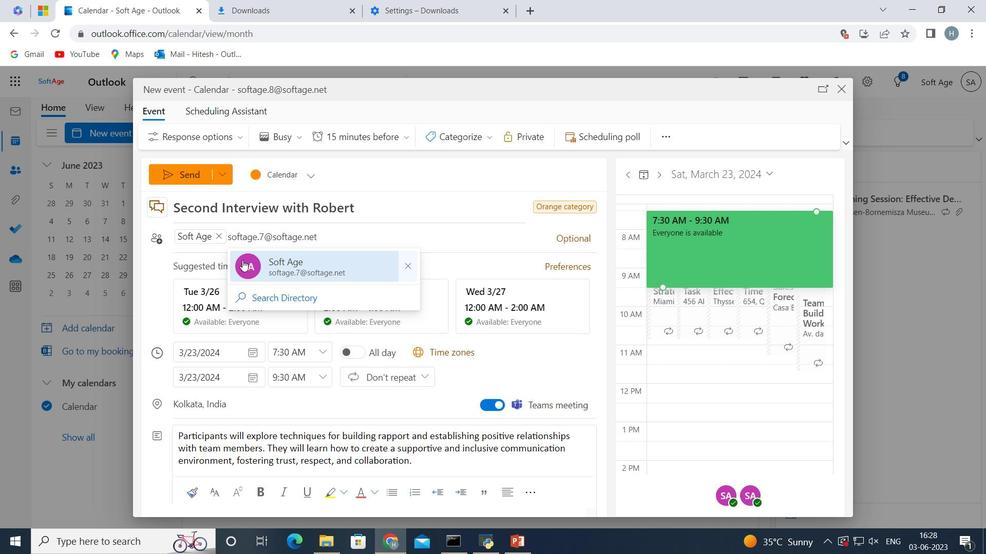 
Action: Mouse pressed left at (245, 260)
Screenshot: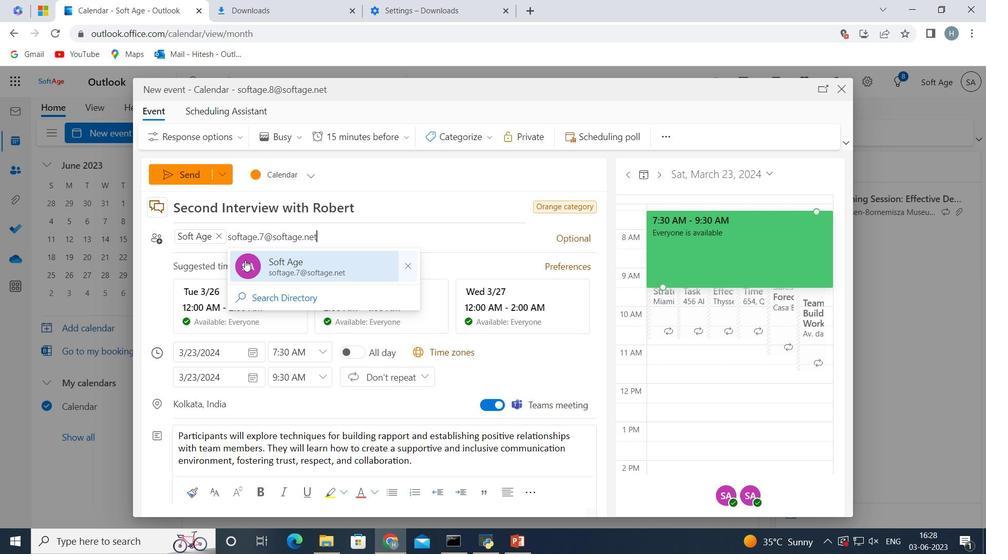 
Action: Mouse moved to (392, 138)
Screenshot: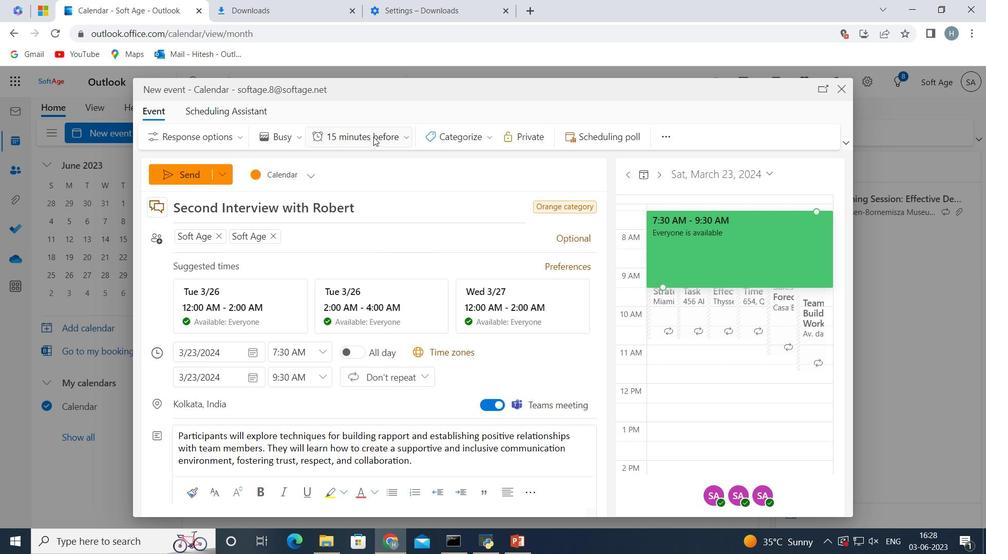 
Action: Mouse pressed left at (392, 138)
Screenshot: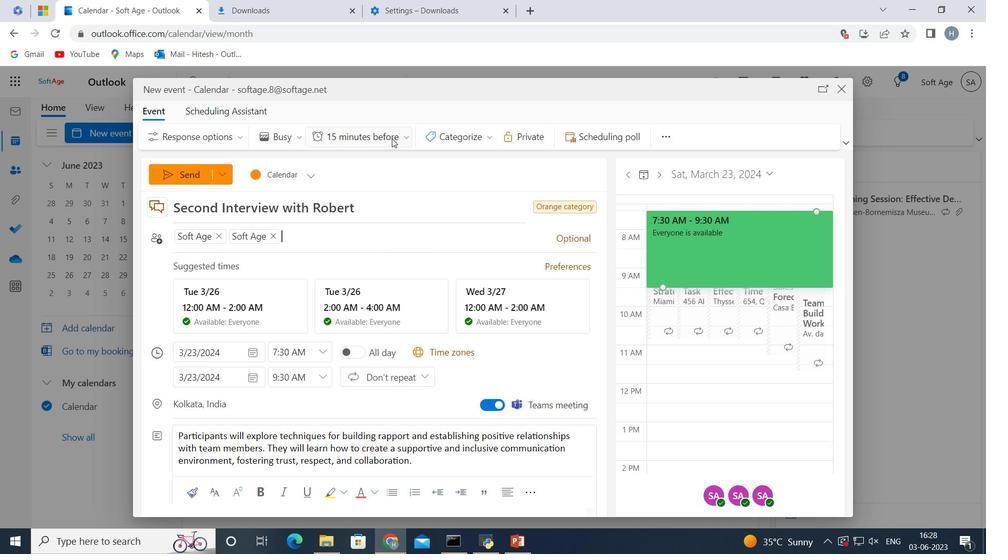 
Action: Mouse moved to (372, 390)
Screenshot: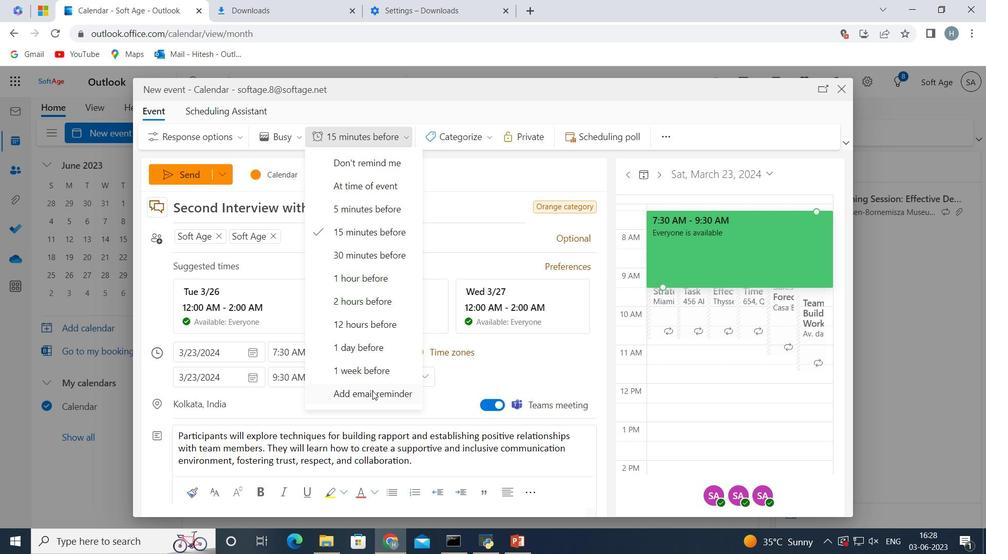 
Action: Mouse pressed left at (372, 390)
Screenshot: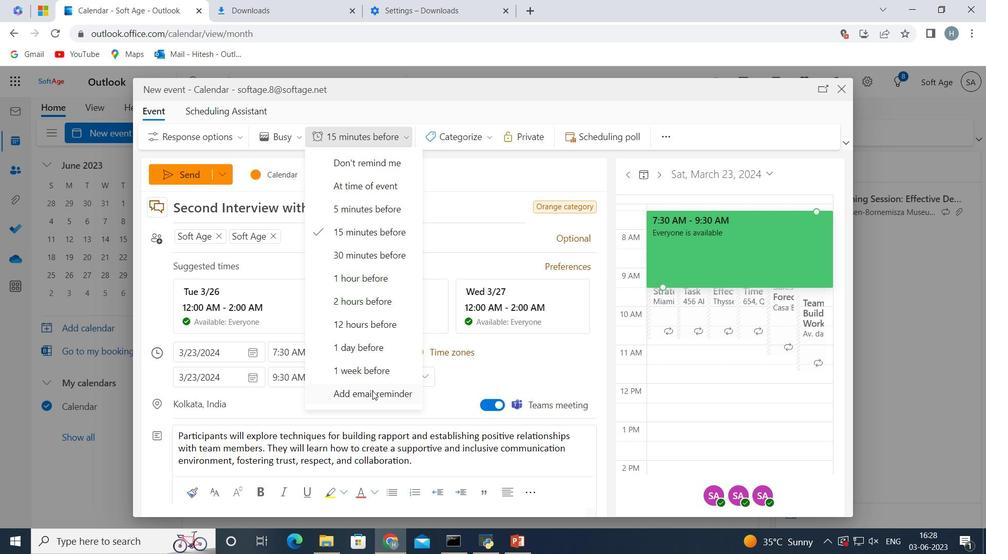 
Action: Mouse moved to (359, 214)
Screenshot: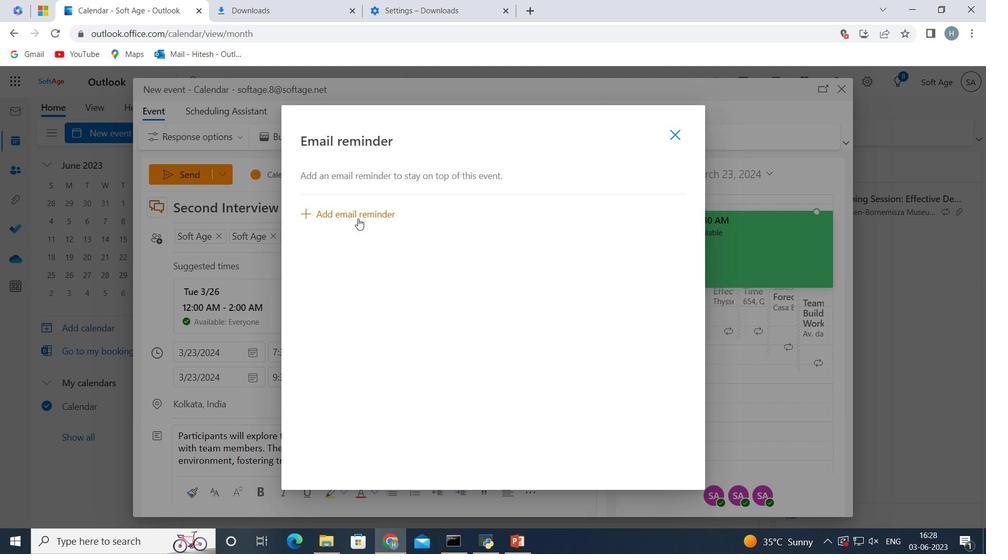 
Action: Mouse pressed left at (359, 214)
Screenshot: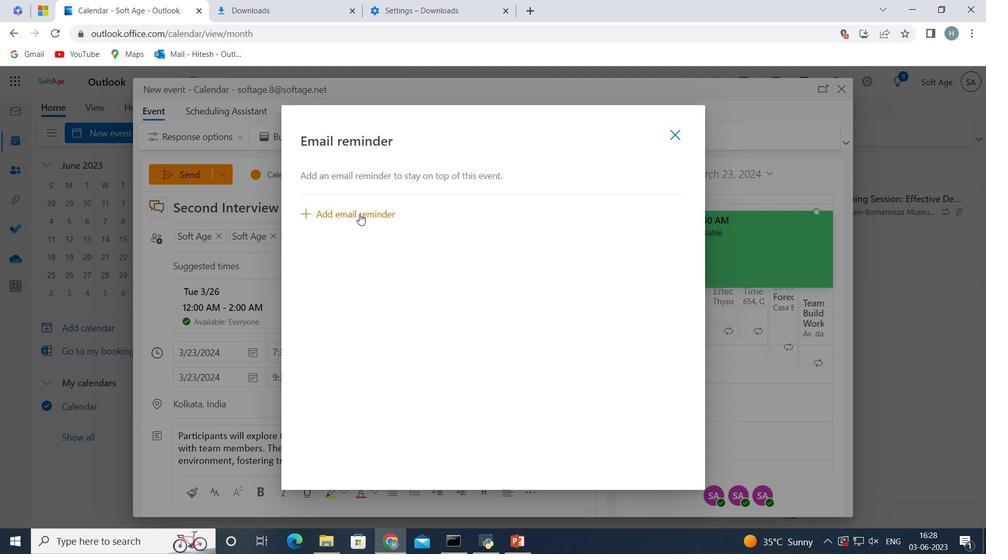 
Action: Mouse moved to (413, 207)
Screenshot: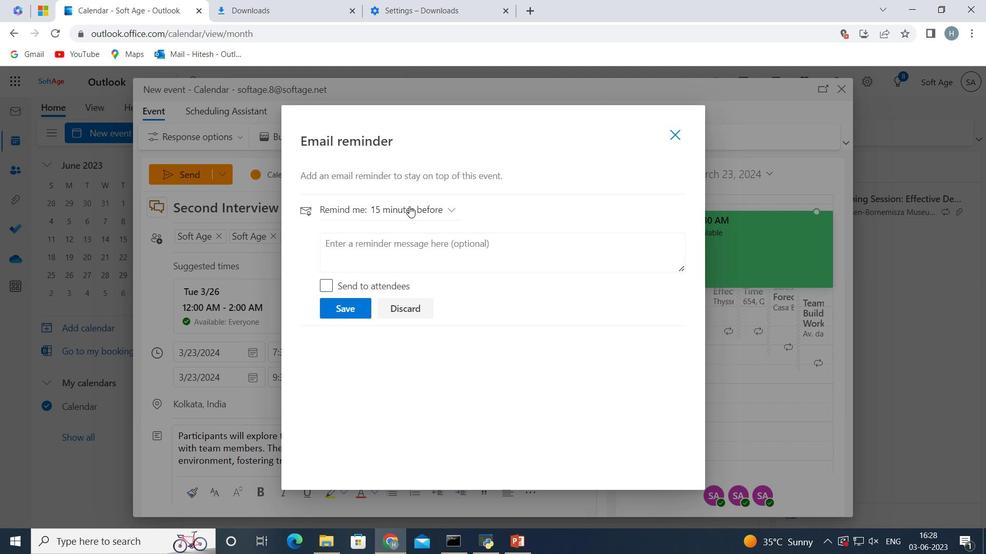 
Action: Mouse pressed left at (413, 207)
Screenshot: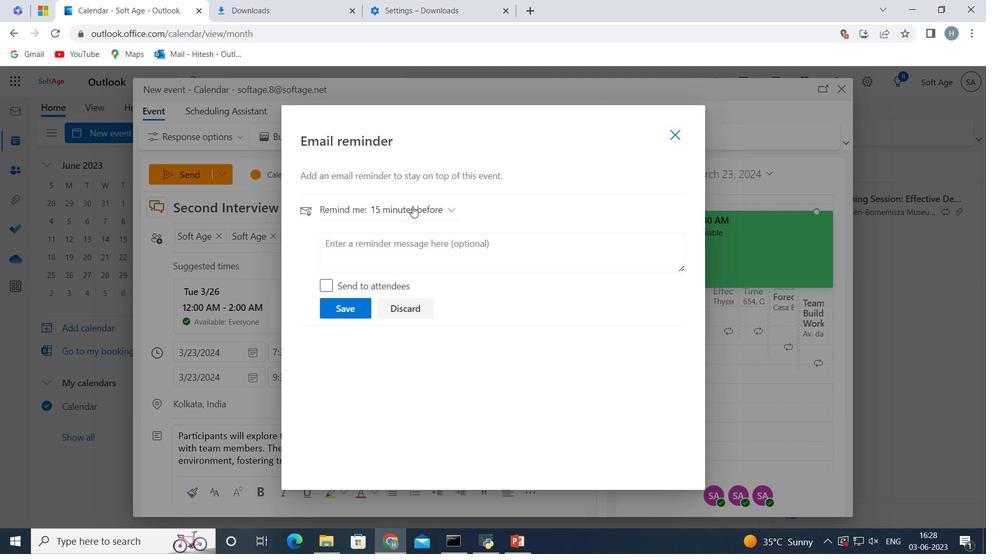 
Action: Mouse moved to (390, 441)
Screenshot: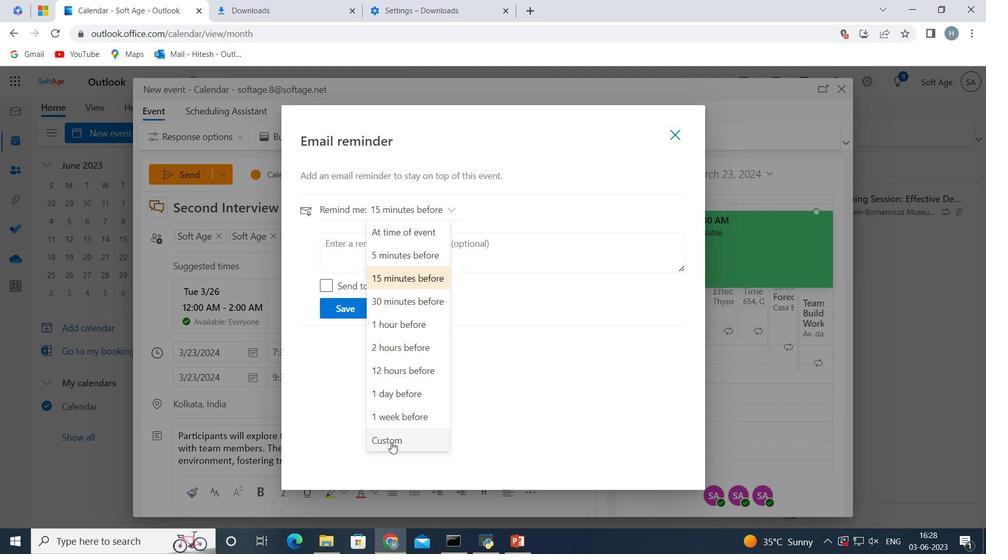 
Action: Mouse pressed left at (390, 441)
Screenshot: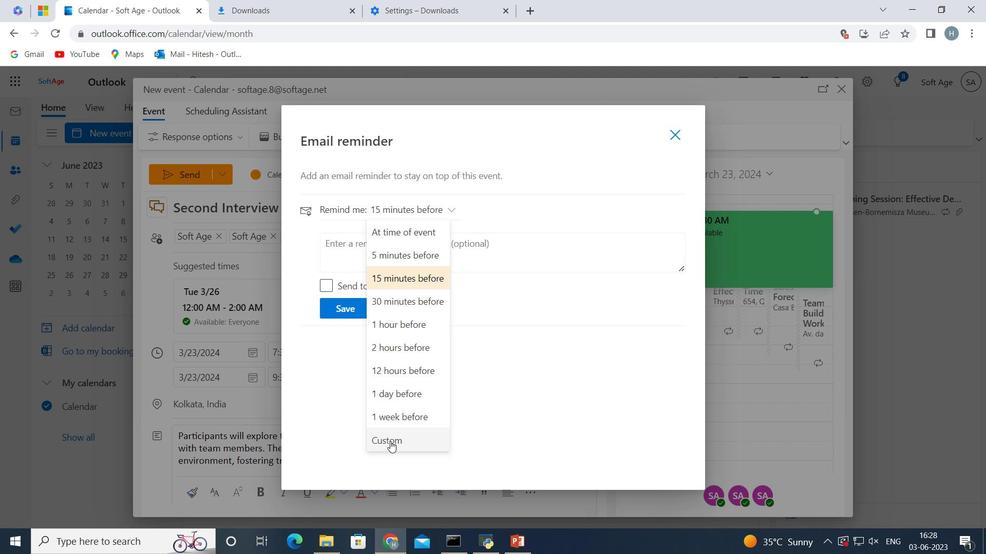 
Action: Mouse moved to (407, 206)
Screenshot: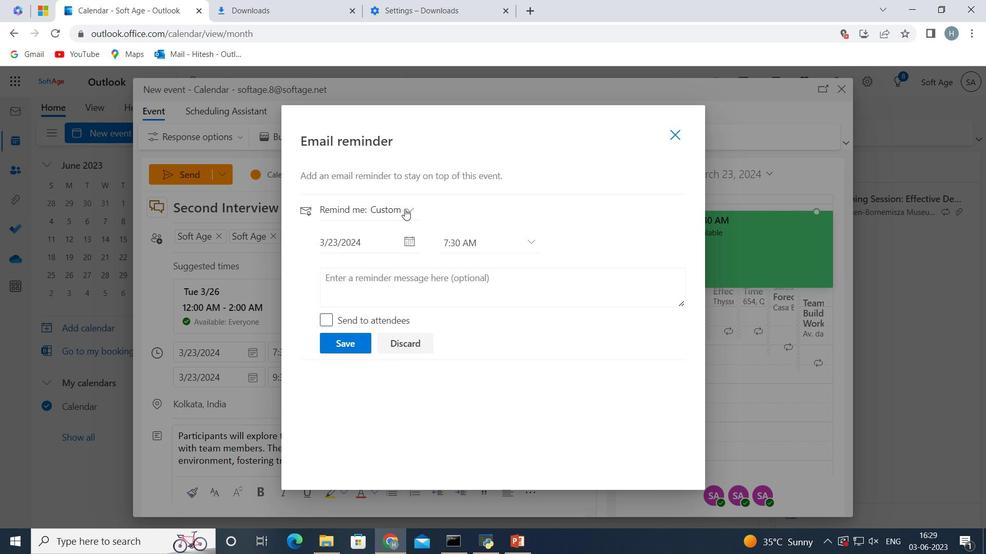 
Action: Mouse pressed left at (407, 206)
Screenshot: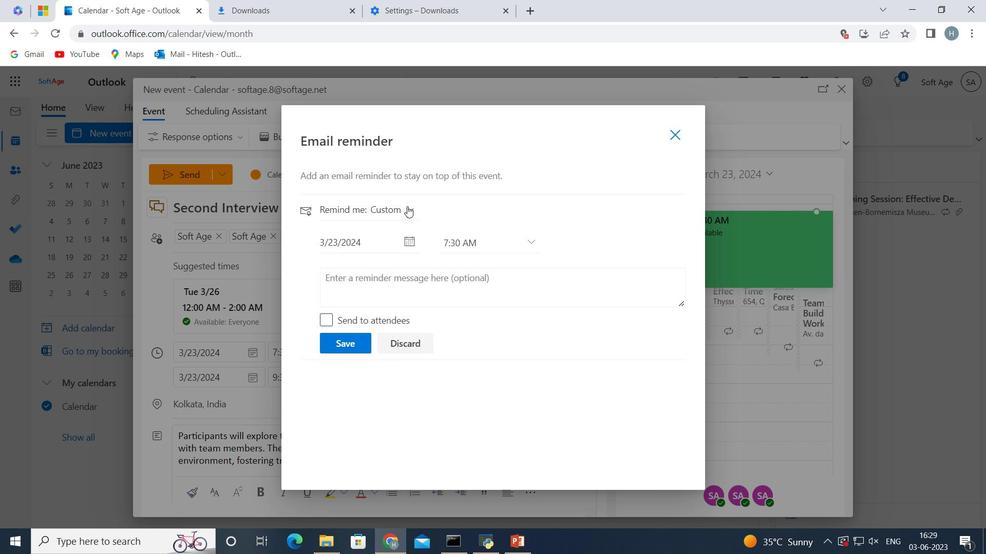 
Action: Mouse moved to (398, 441)
Screenshot: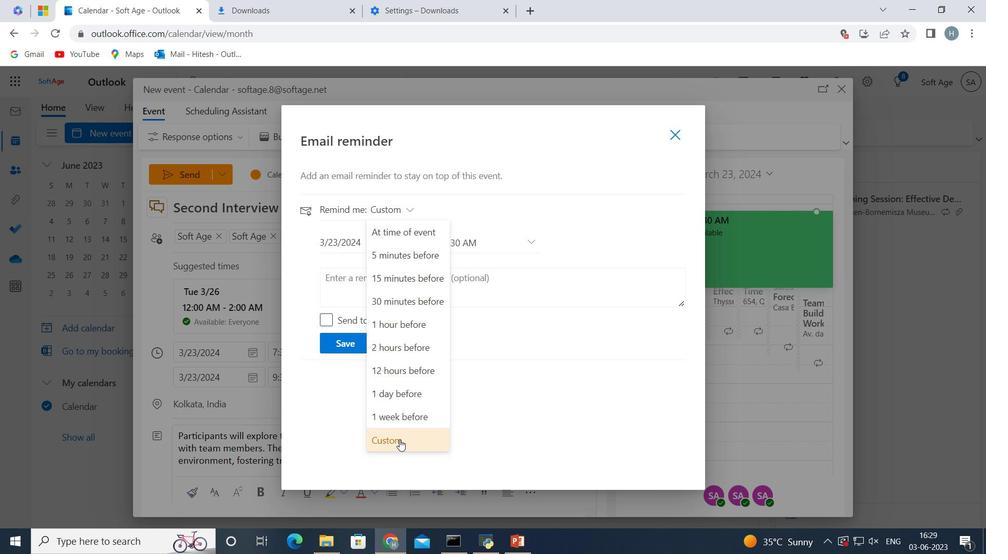 
Action: Mouse pressed left at (398, 441)
Screenshot: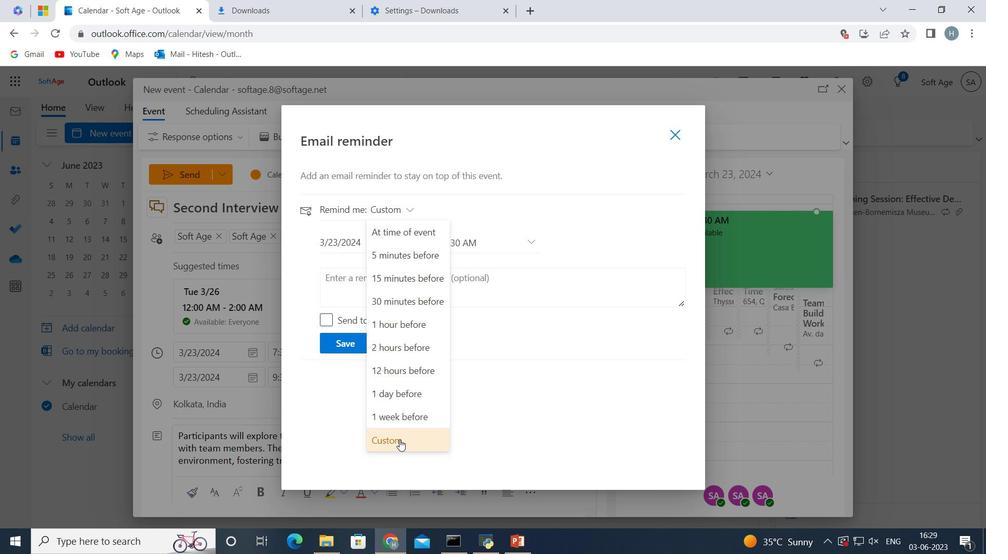 
Action: Mouse moved to (408, 239)
Screenshot: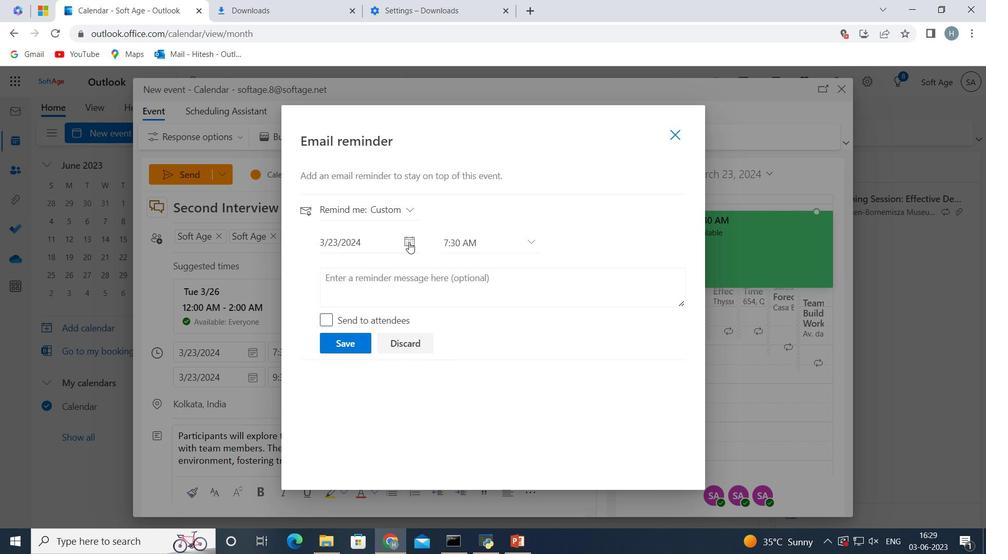 
Action: Mouse pressed left at (408, 239)
Screenshot: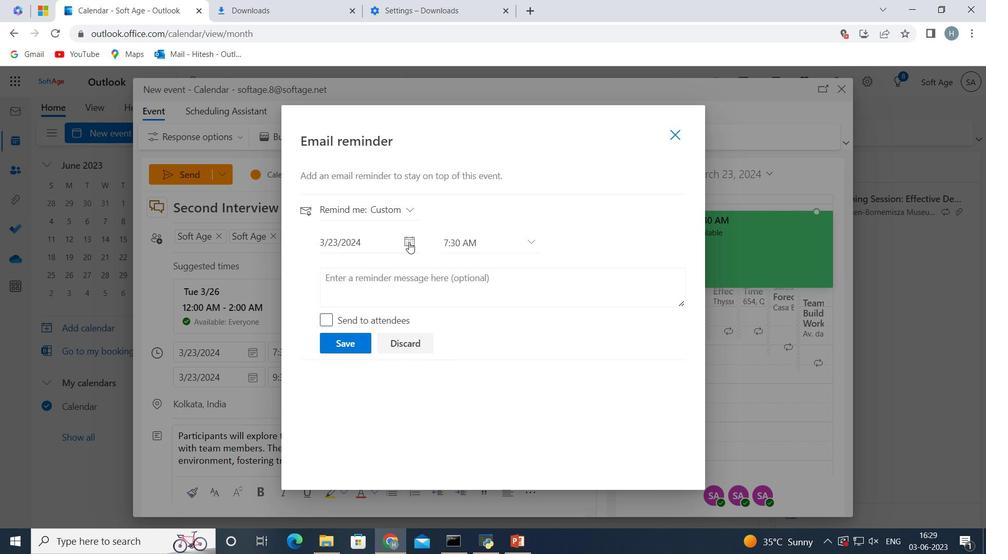 
Action: Mouse moved to (425, 270)
Screenshot: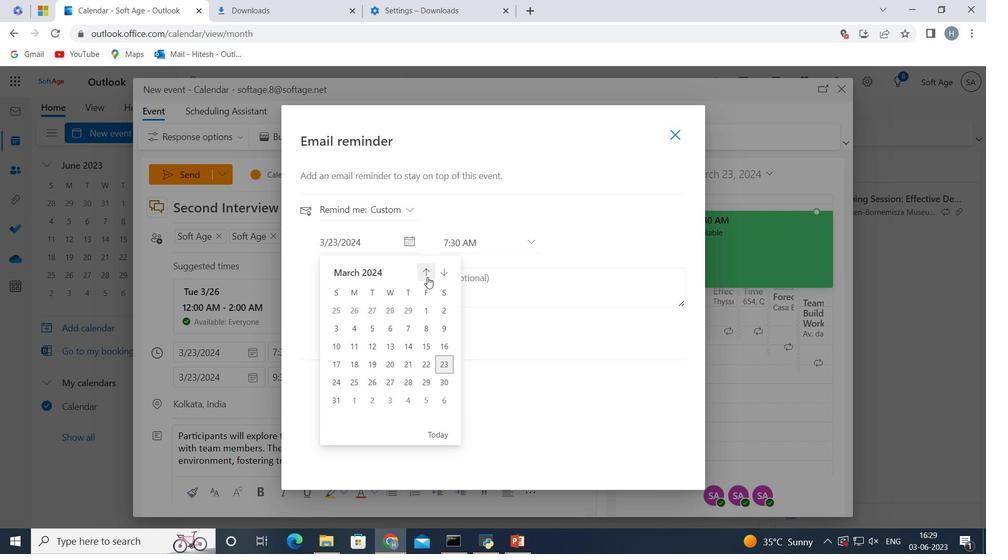 
Action: Mouse pressed left at (425, 270)
Screenshot: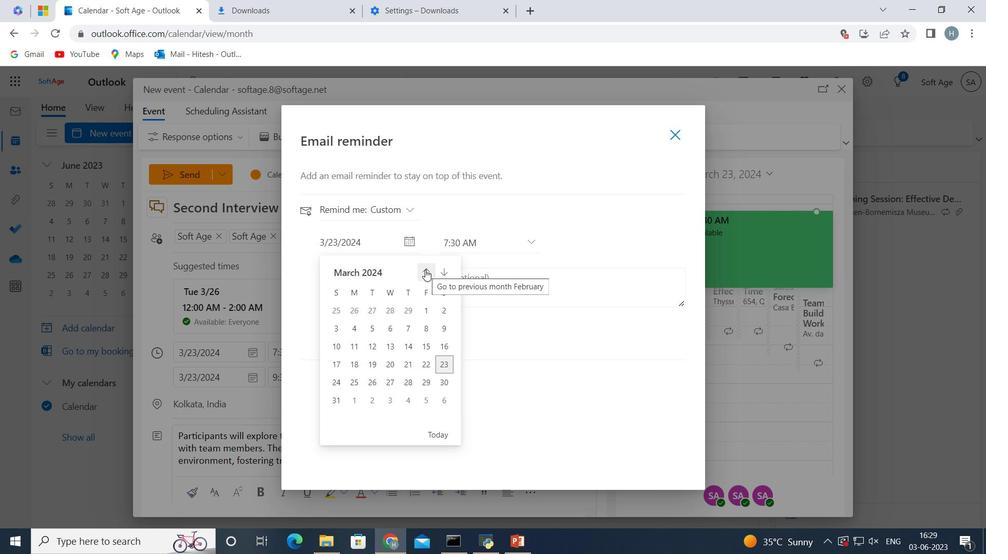 
Action: Mouse pressed left at (425, 270)
Screenshot: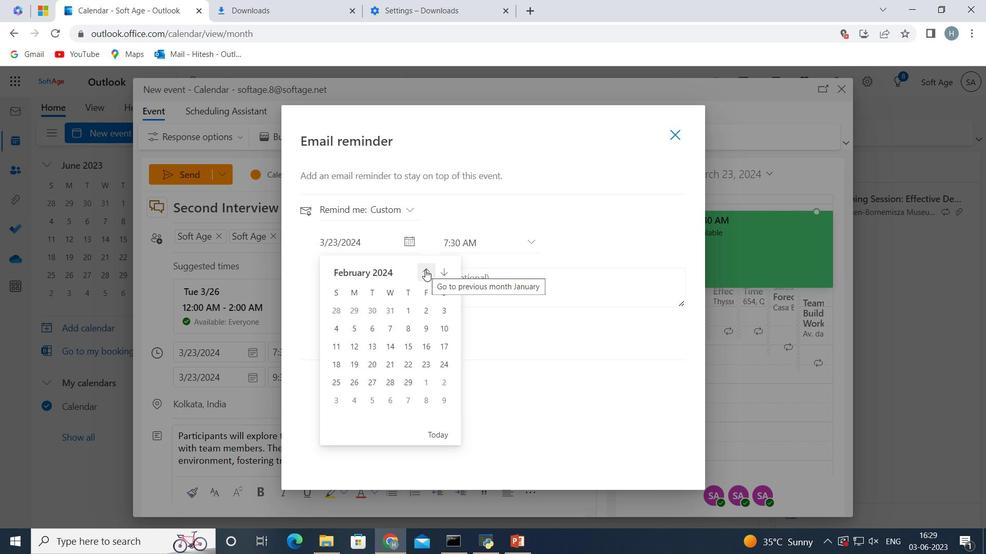 
Action: Mouse moved to (425, 273)
Screenshot: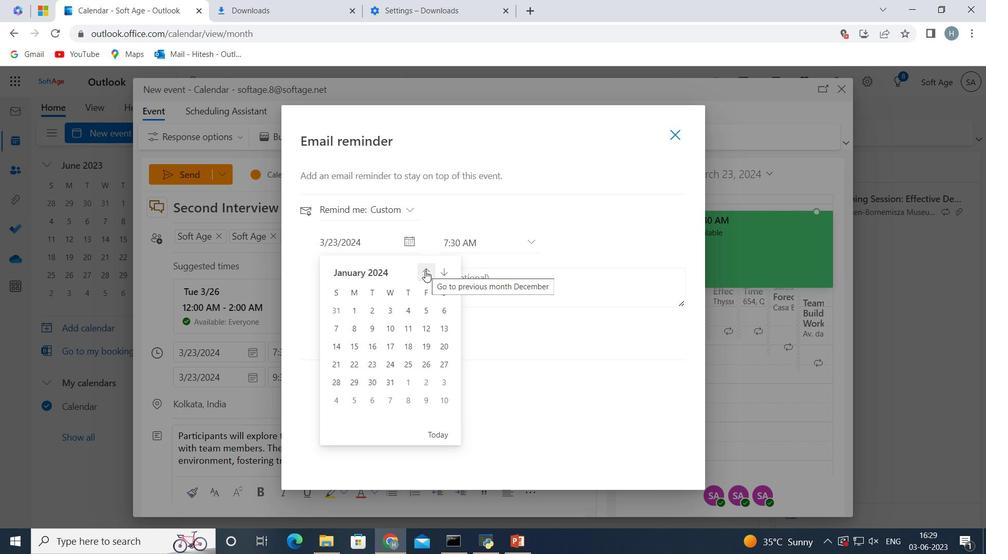 
Action: Mouse pressed left at (425, 273)
Screenshot: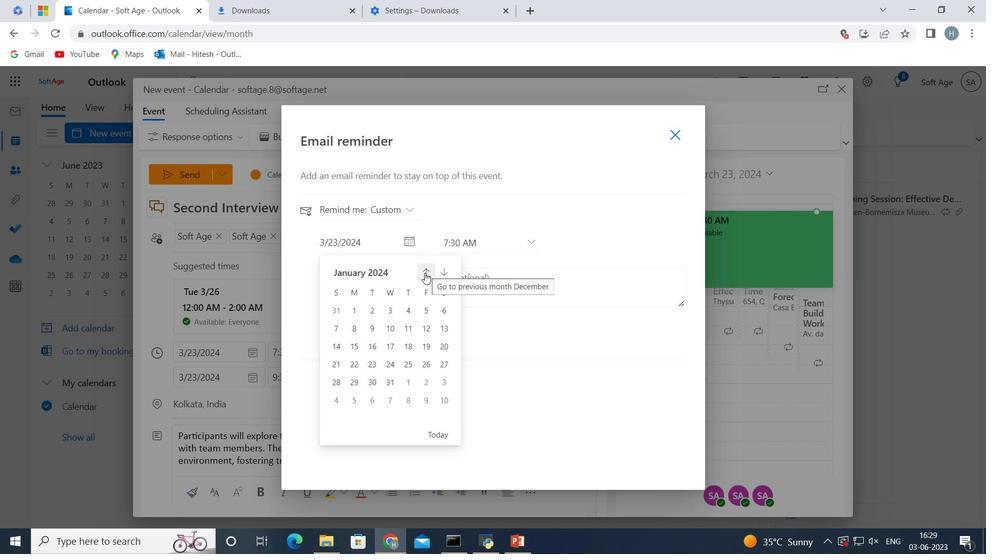 
Action: Mouse moved to (331, 400)
Screenshot: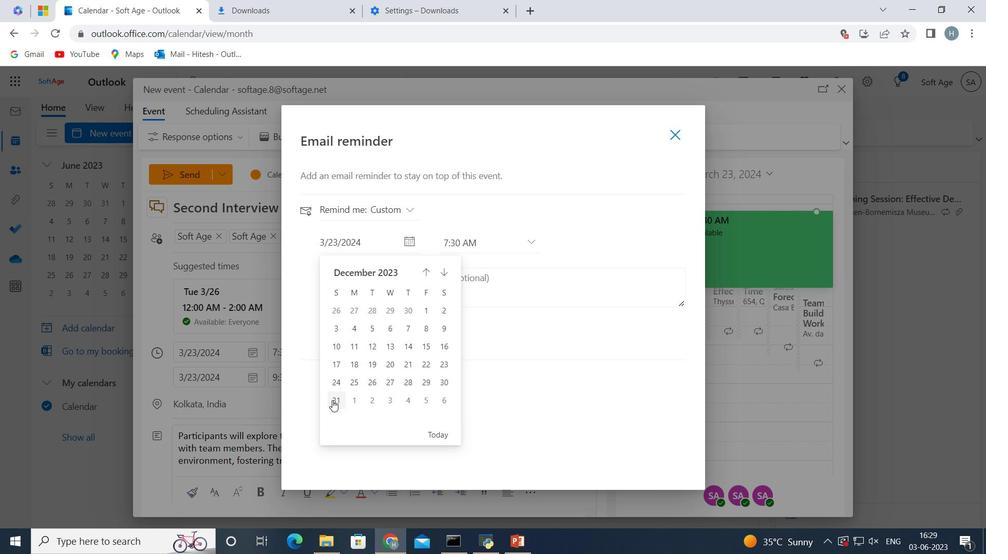 
Action: Mouse pressed left at (331, 400)
Screenshot: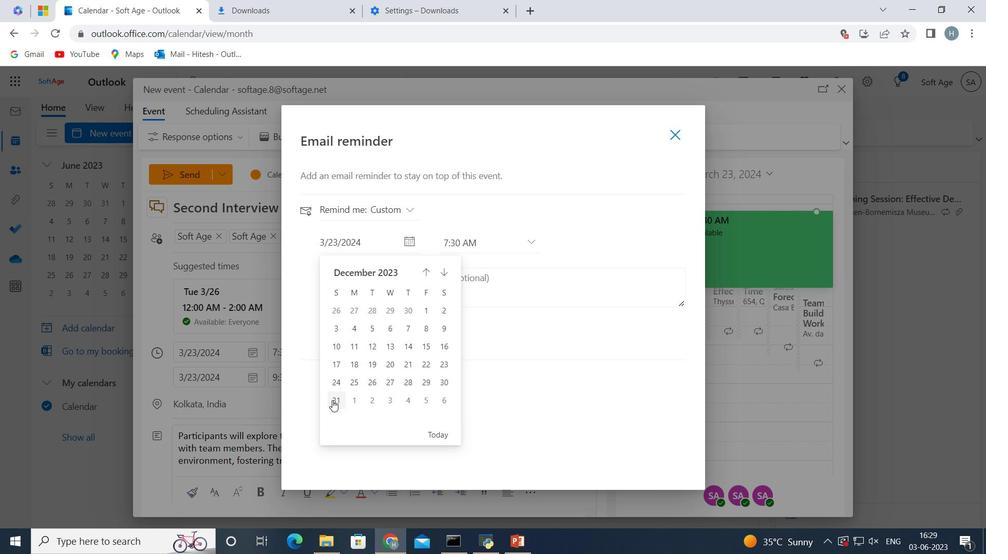 
Action: Mouse moved to (409, 244)
Screenshot: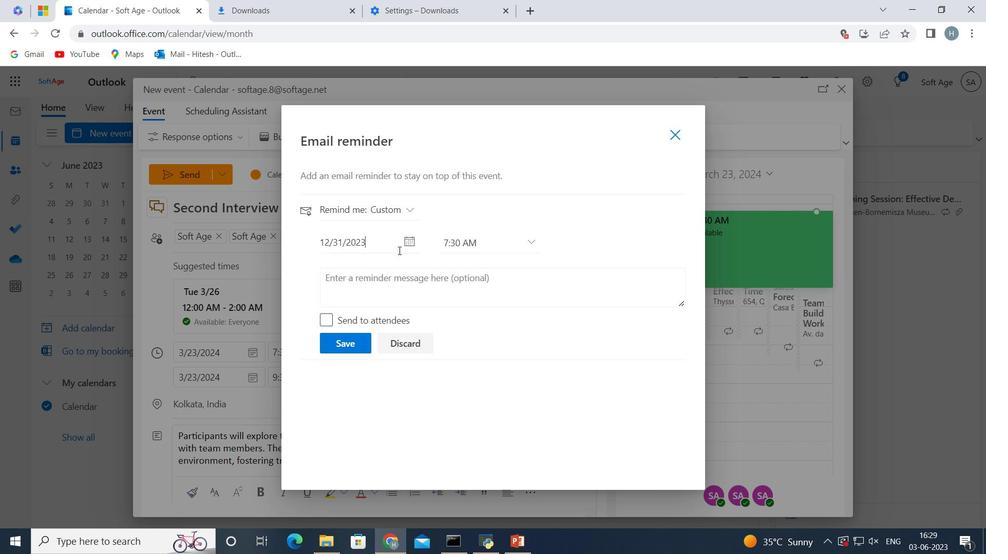 
Action: Mouse pressed left at (409, 244)
Screenshot: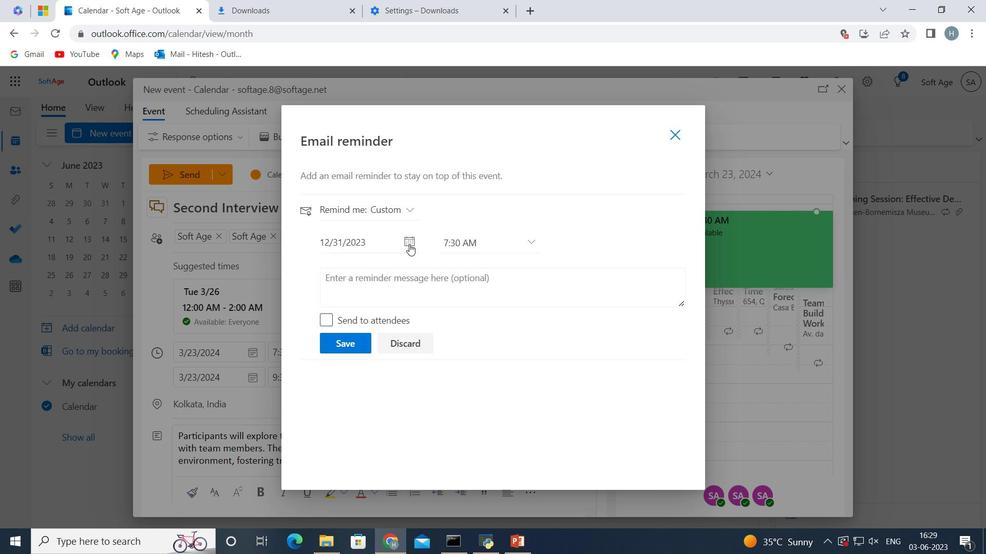 
Action: Mouse moved to (442, 271)
Screenshot: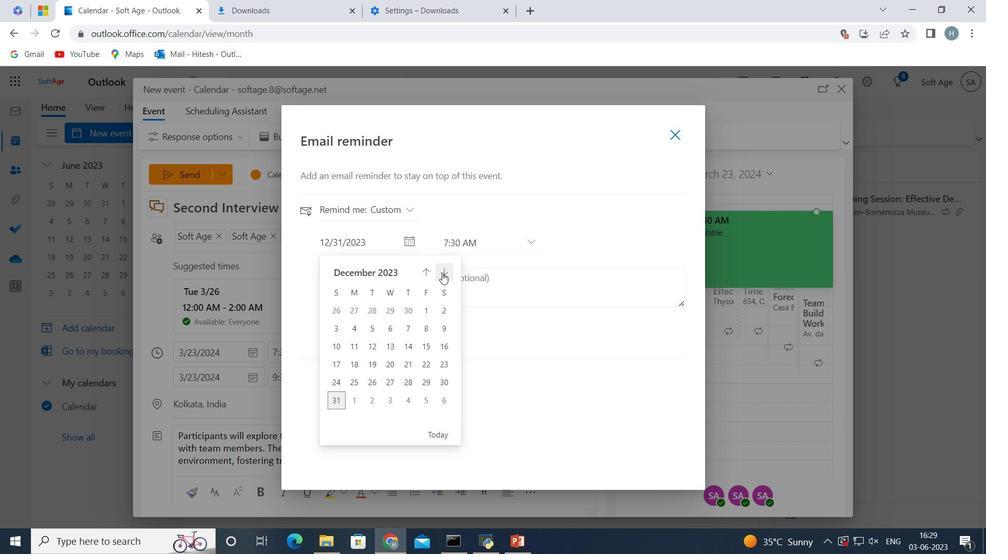 
Action: Mouse pressed left at (442, 271)
Screenshot: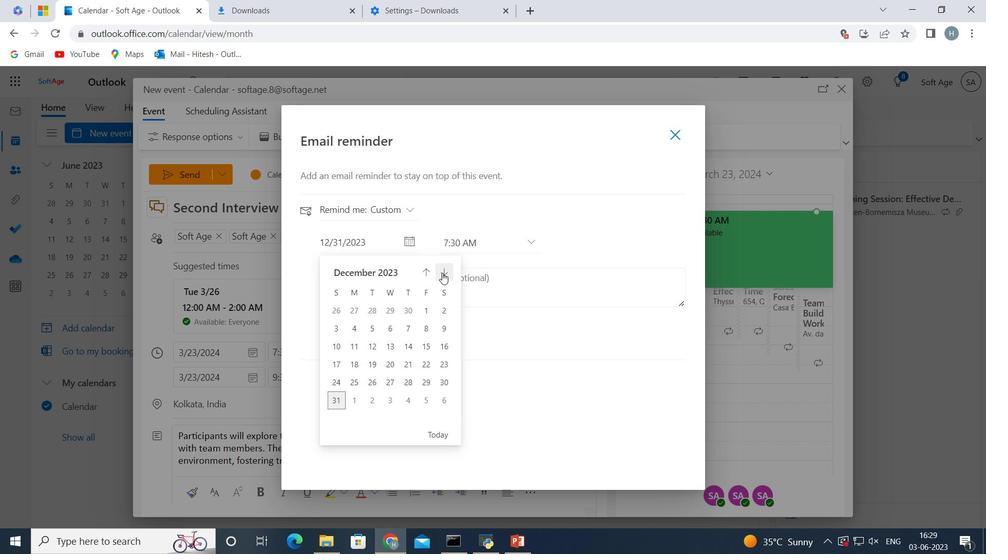 
Action: Mouse moved to (357, 310)
Screenshot: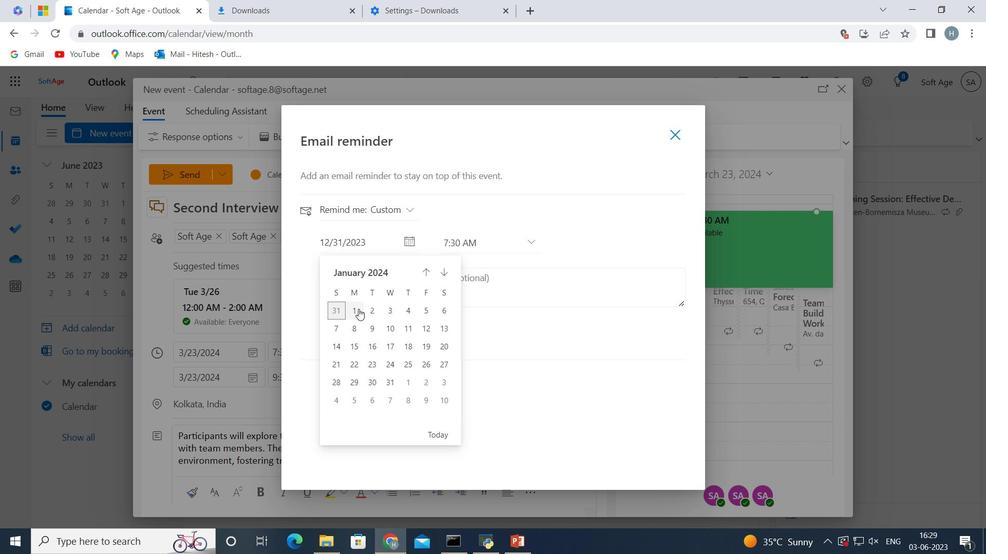 
Action: Mouse pressed left at (357, 310)
Screenshot: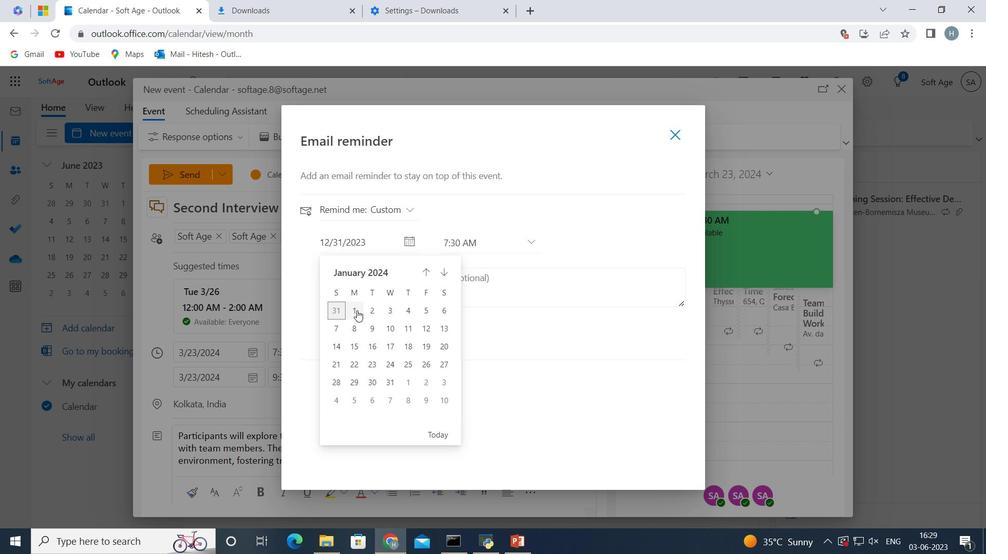 
Action: Mouse moved to (408, 243)
Screenshot: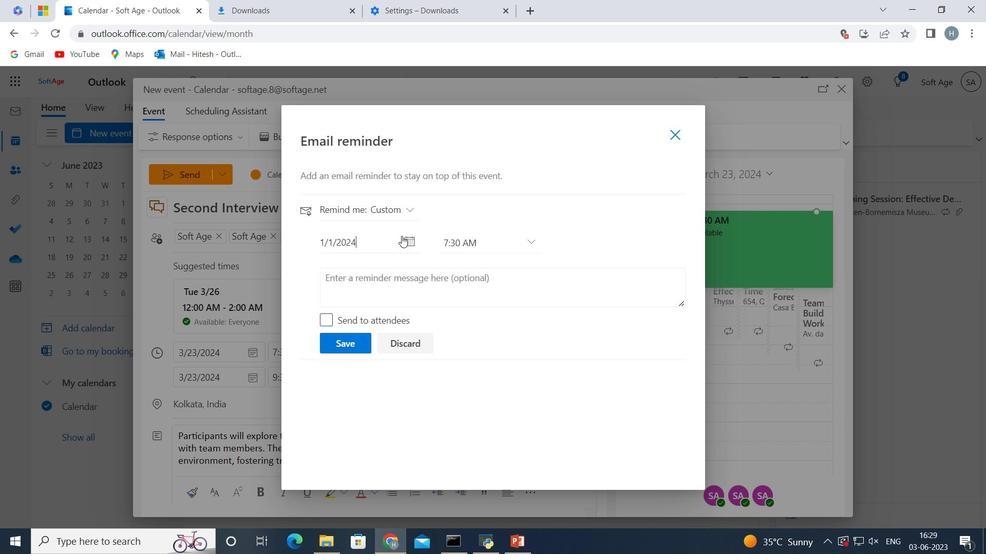 
Action: Mouse pressed left at (408, 243)
Screenshot: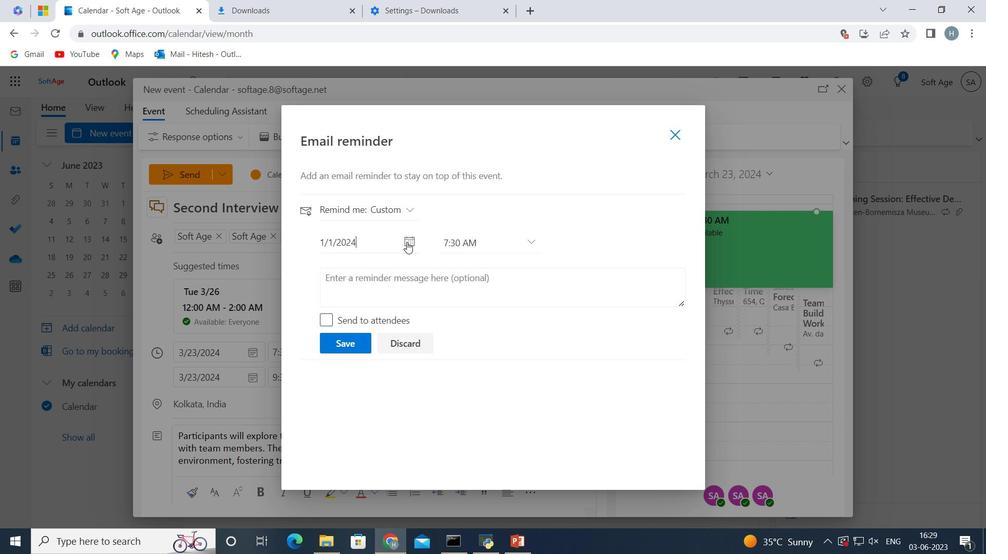 
Action: Mouse moved to (424, 272)
Screenshot: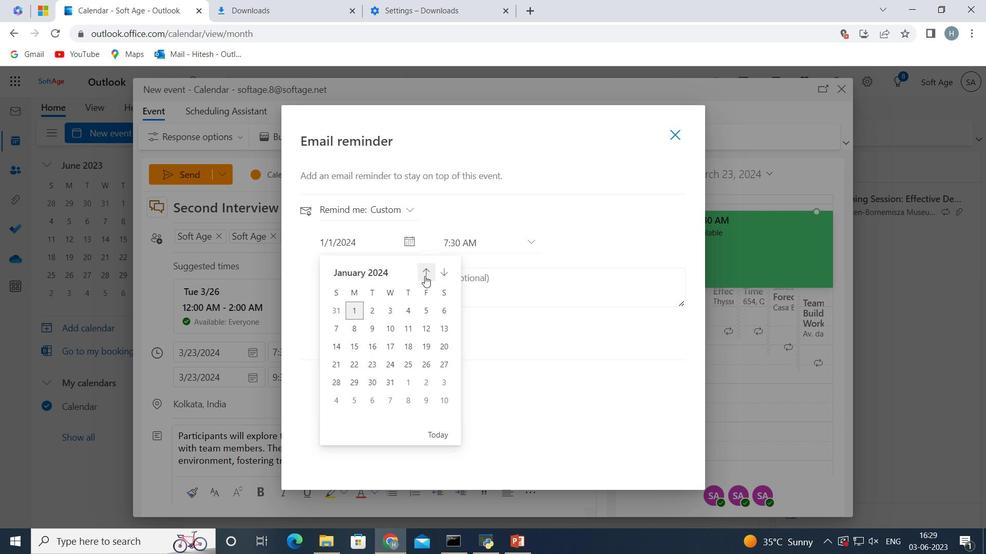 
Action: Mouse pressed left at (424, 272)
Screenshot: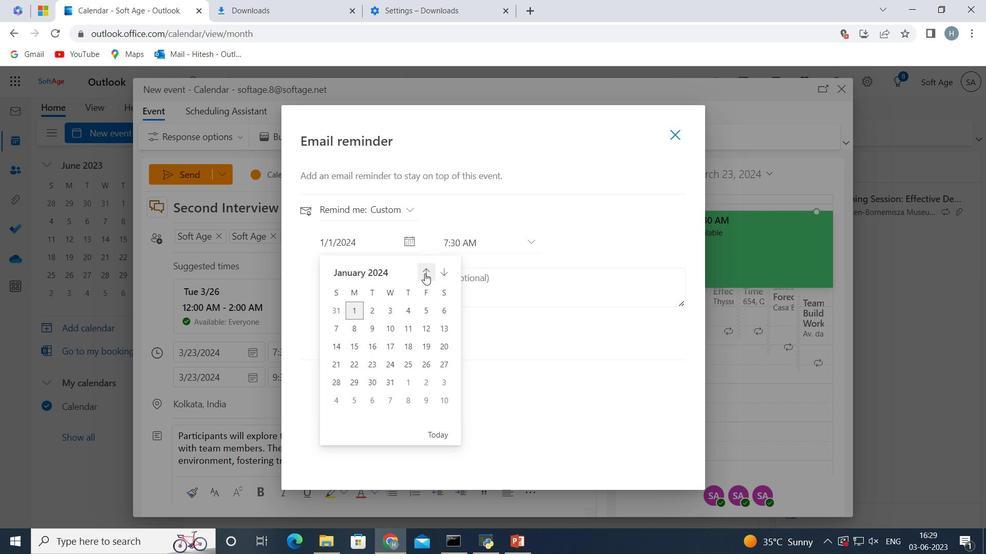 
Action: Mouse moved to (336, 397)
Screenshot: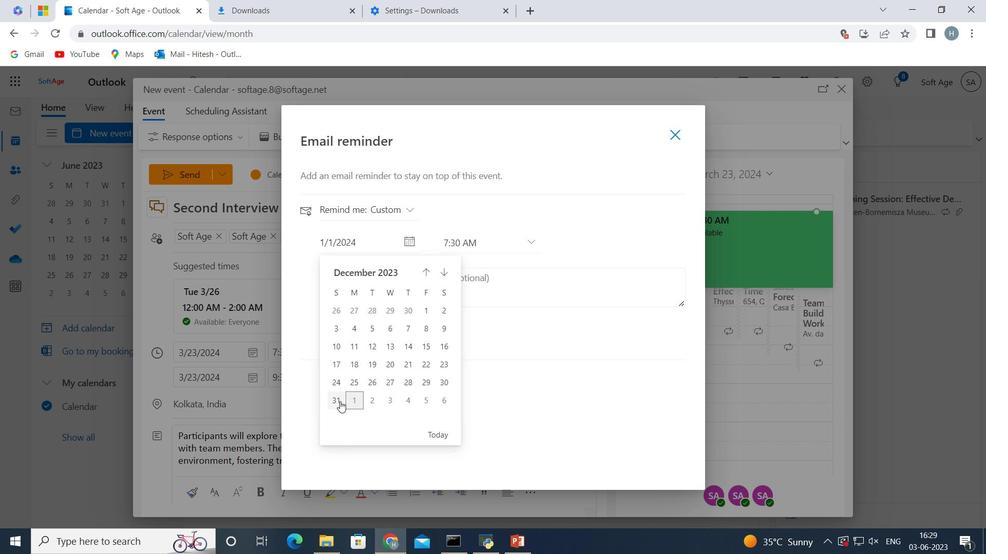 
Action: Mouse pressed left at (336, 397)
Screenshot: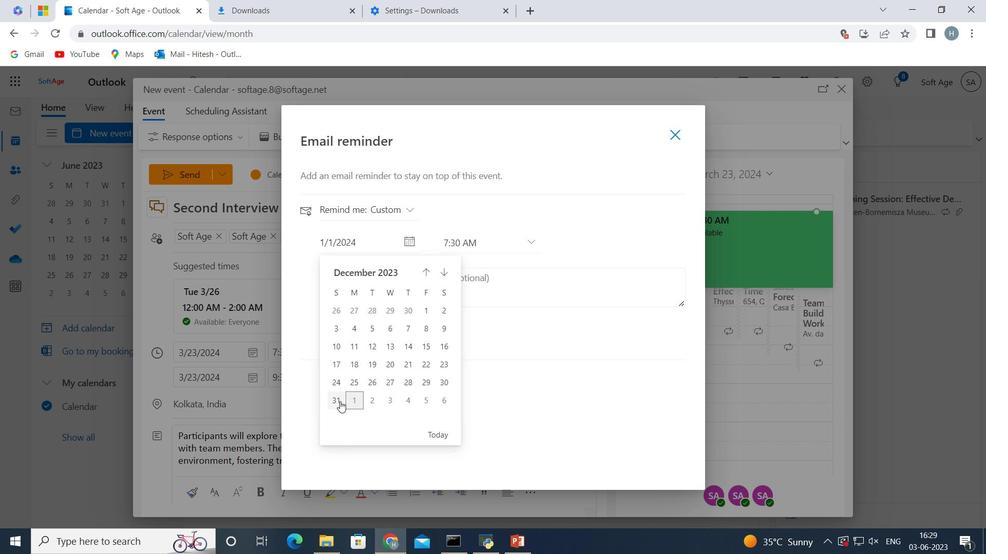 
Action: Mouse moved to (357, 337)
Screenshot: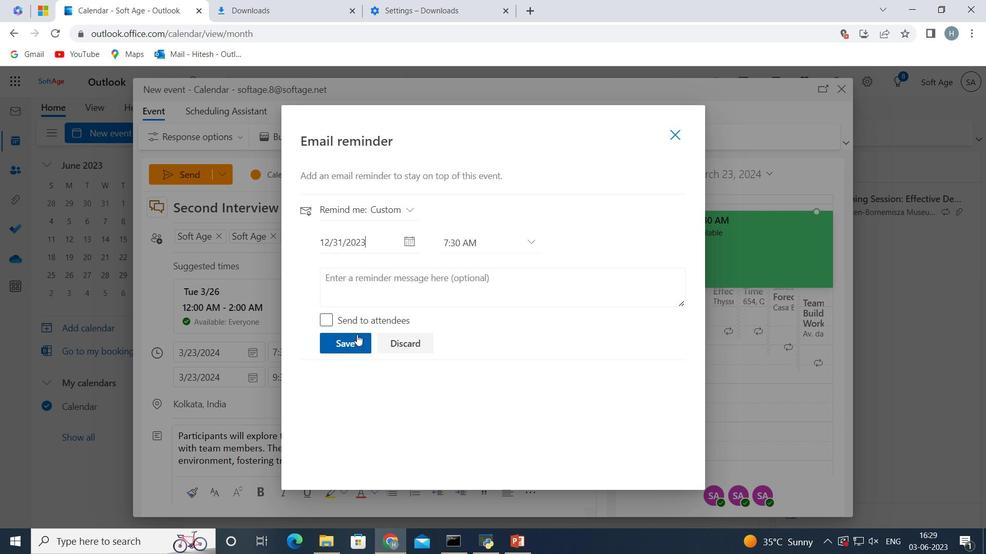 
Action: Mouse pressed left at (357, 337)
Screenshot: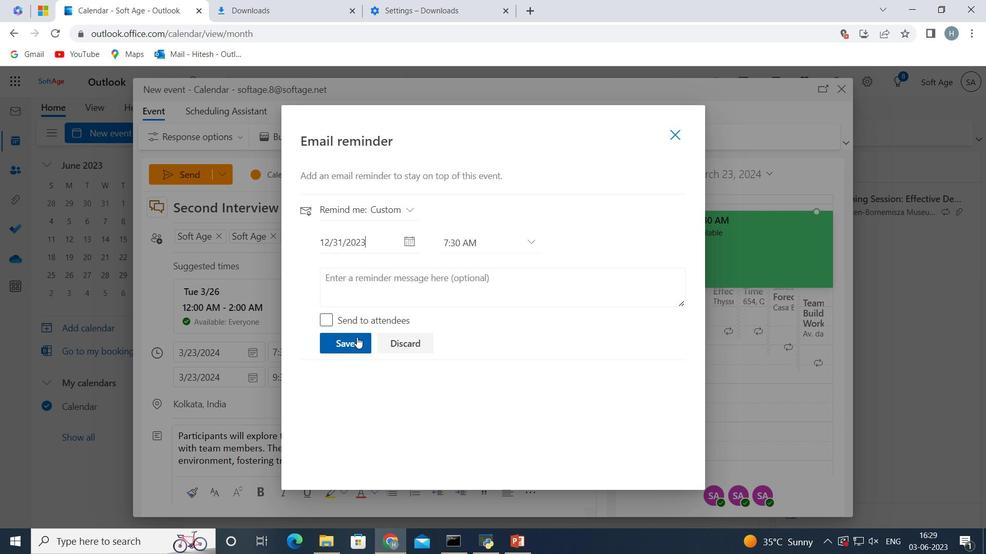 
Action: Mouse moved to (674, 133)
Screenshot: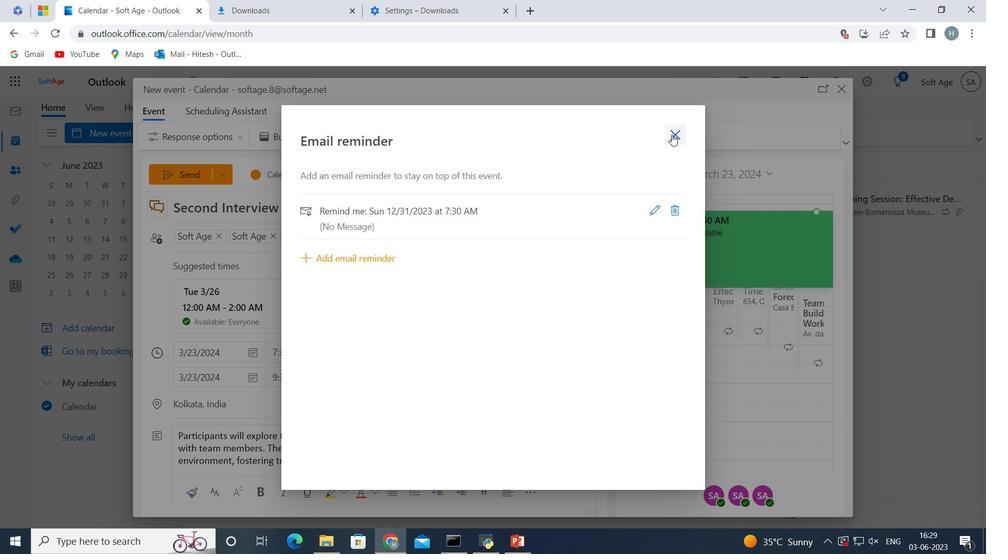 
Action: Mouse pressed left at (674, 133)
Screenshot: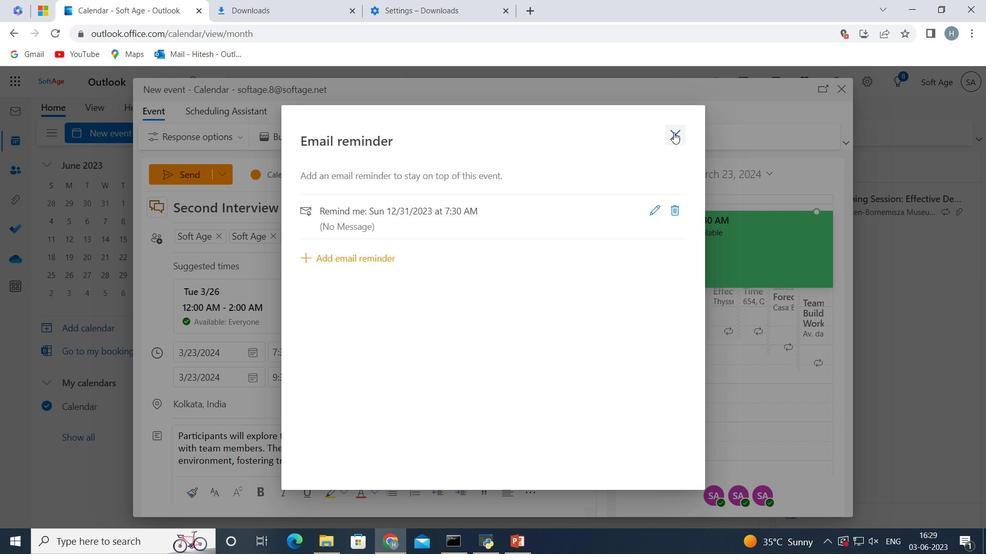 
Action: Mouse moved to (465, 201)
Screenshot: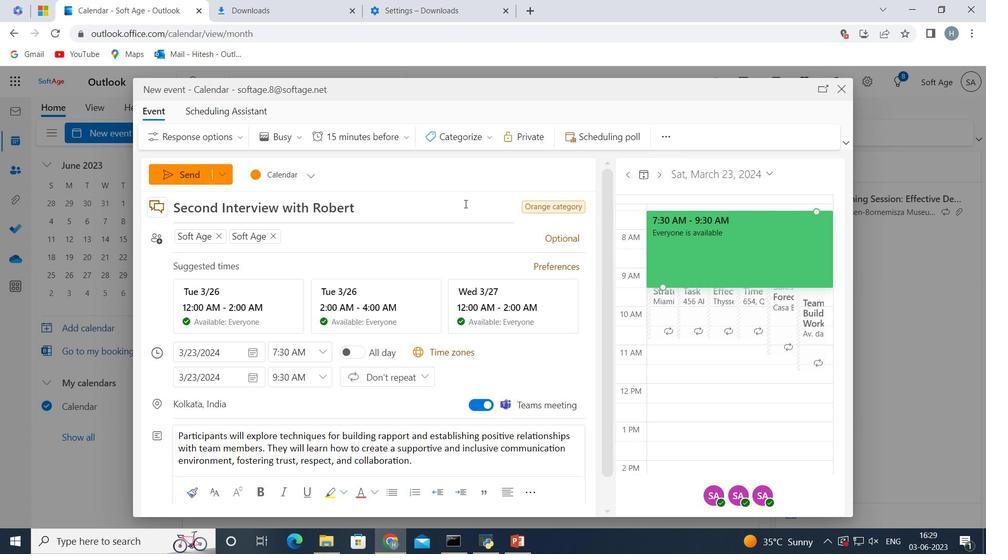 
